 Task: Add an event with the title Second Sales Territory Planning Session, date ''2023/10/16'', time 8:30 AM to 10:30 AMand add a description: If applicable, participants will explore effective communication strategies for remote or virtual team environments. They will learn how to leverage technology tools, manage communication barriers, and maintain strong connections despite physical distance.Select event color  Flamingo . Add location for the event as: Guangzhou, China, logged in from the account softage.8@softage.netand send the event invitation to softage.10@softage.net and softage.6@softage.net. Set a reminder for the event Doesn''t repeat
Action: Mouse moved to (15, 93)
Screenshot: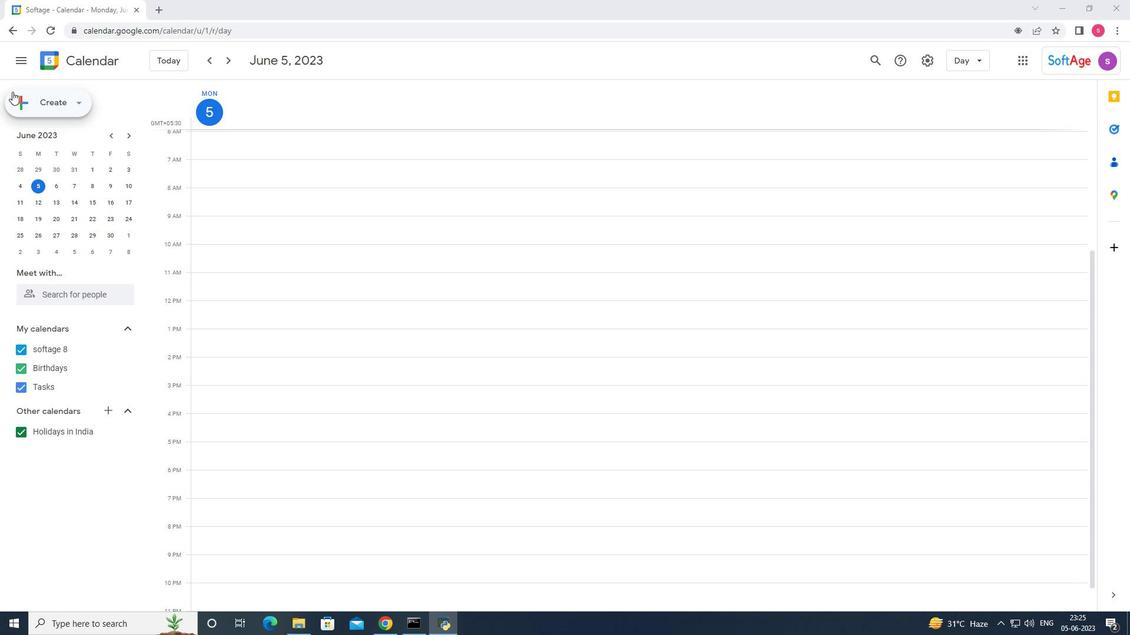 
Action: Mouse pressed left at (15, 93)
Screenshot: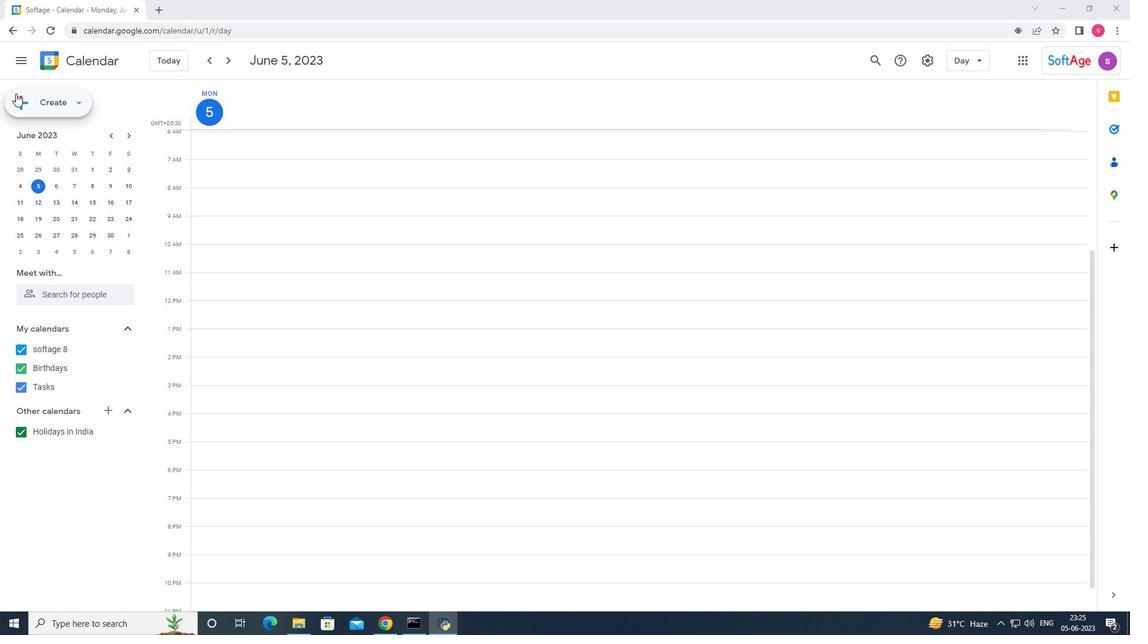 
Action: Mouse moved to (28, 132)
Screenshot: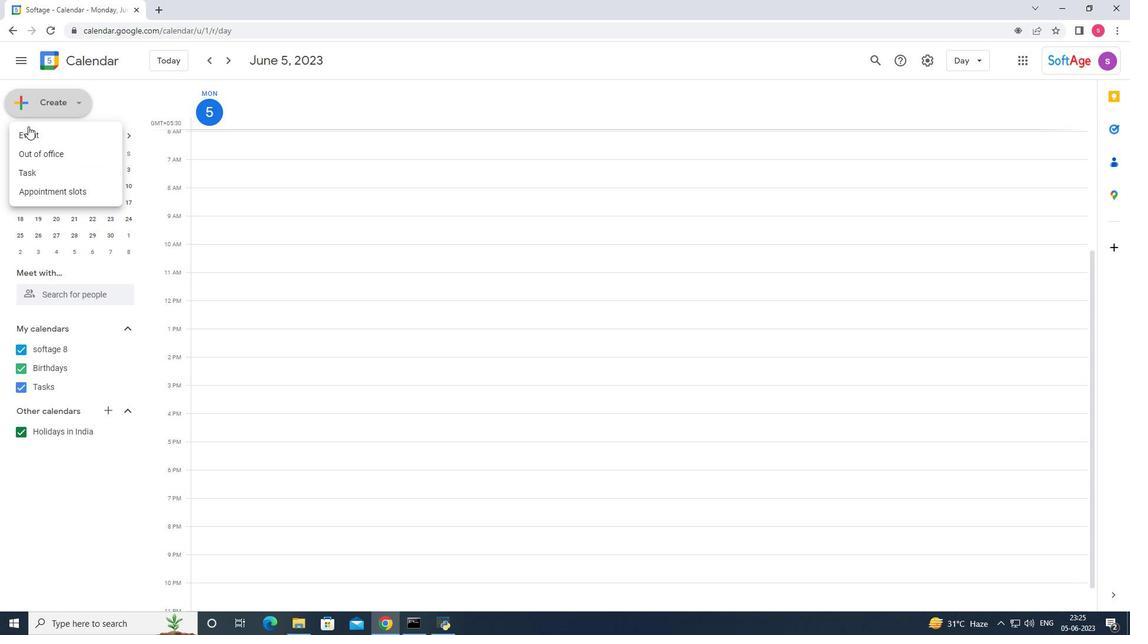 
Action: Mouse pressed left at (28, 132)
Screenshot: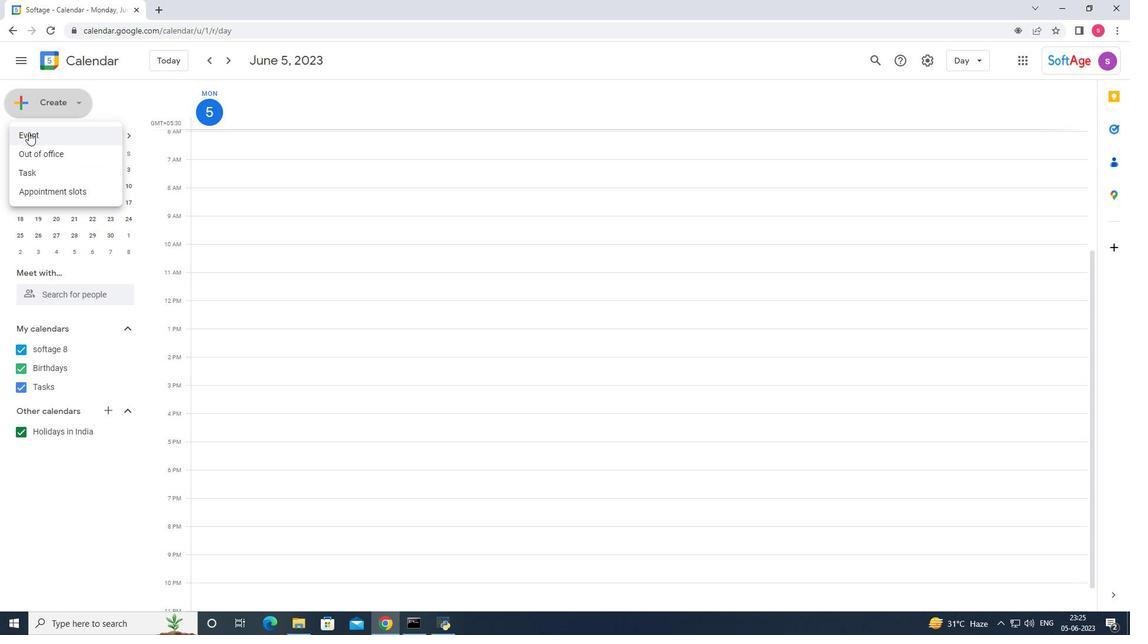 
Action: Mouse moved to (660, 562)
Screenshot: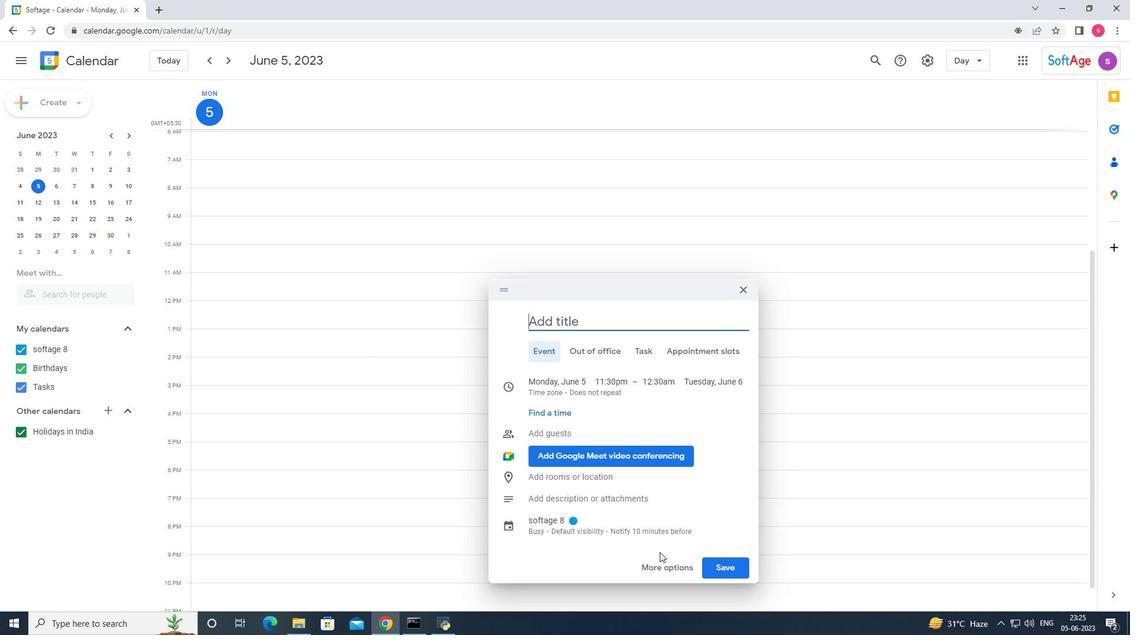 
Action: Mouse pressed left at (660, 562)
Screenshot: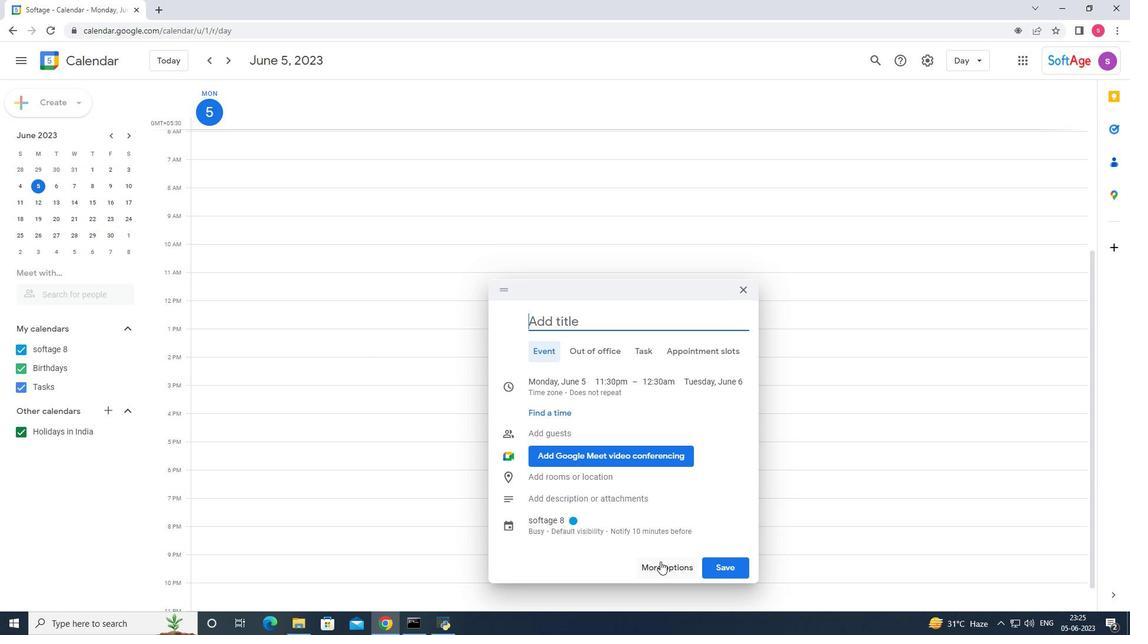 
Action: Mouse moved to (527, 397)
Screenshot: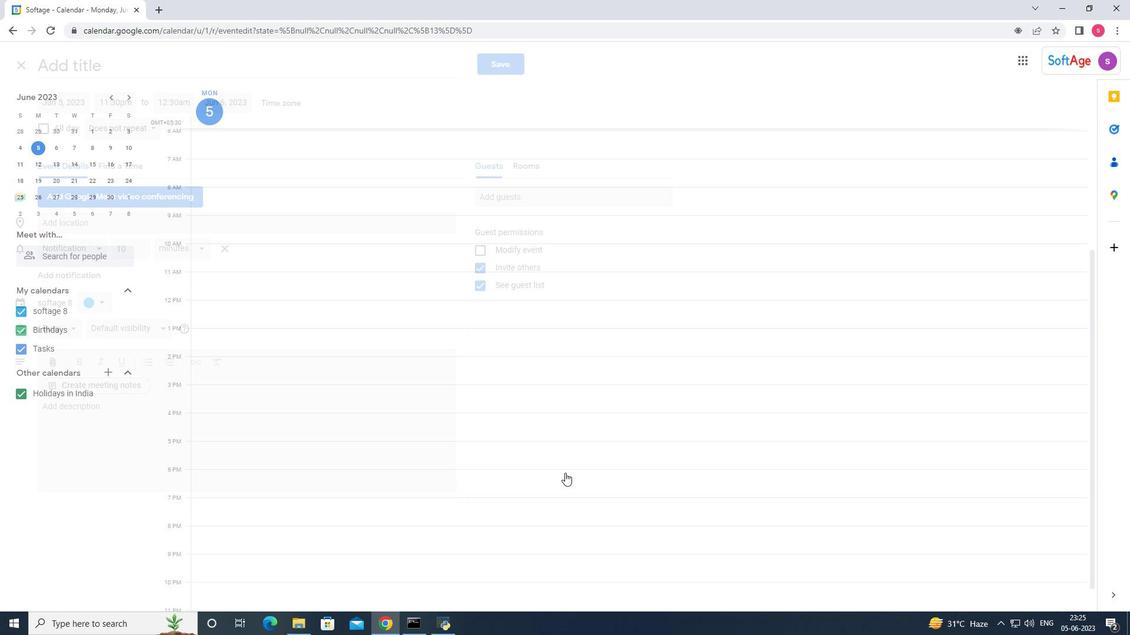 
Action: Key pressed <Key.shift>Second<Key.space><Key.shift>Sales<Key.space><Key.shift>Territory<Key.space><Key.shift>Planning<Key.space><Key.shift>Sessions<Key.space><Key.backspace><Key.backspace>
Screenshot: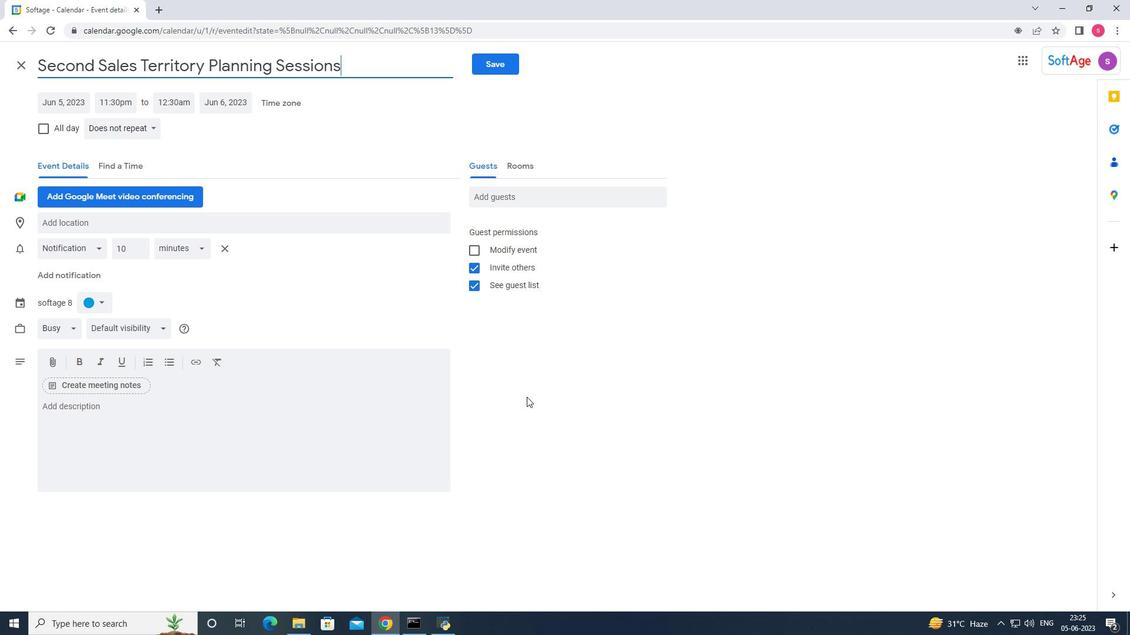 
Action: Mouse moved to (62, 105)
Screenshot: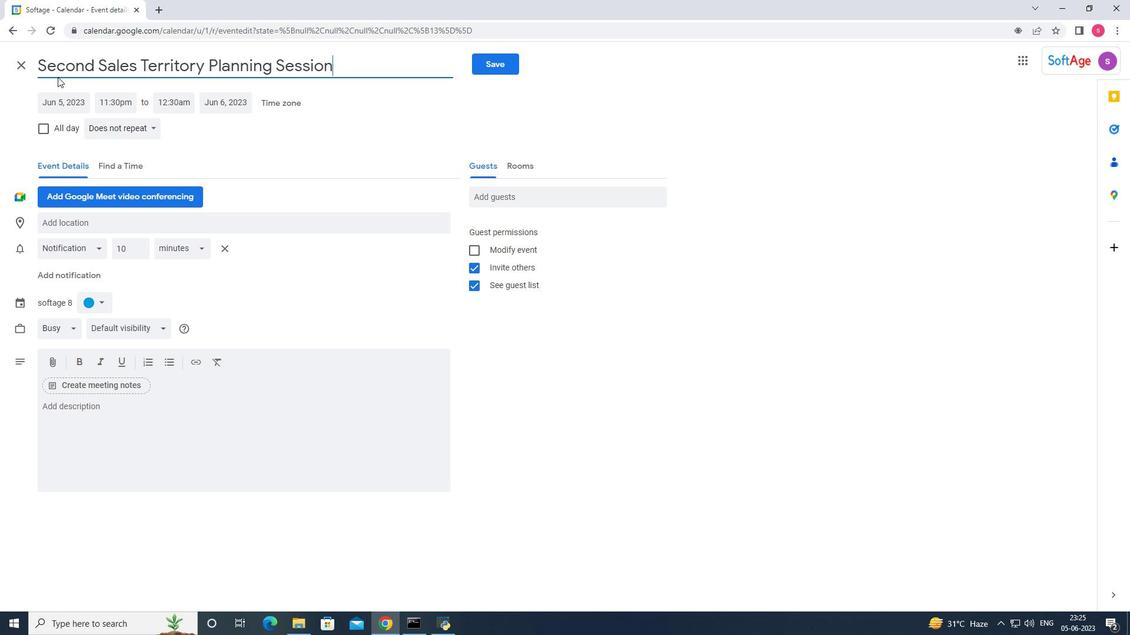 
Action: Mouse pressed left at (62, 105)
Screenshot: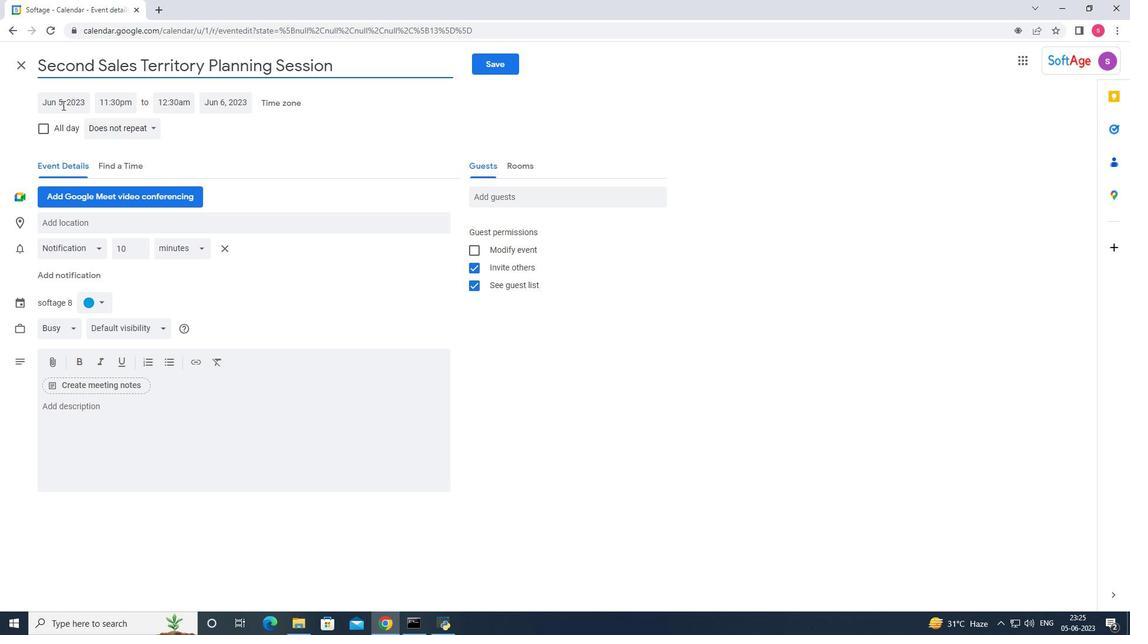 
Action: Mouse moved to (186, 131)
Screenshot: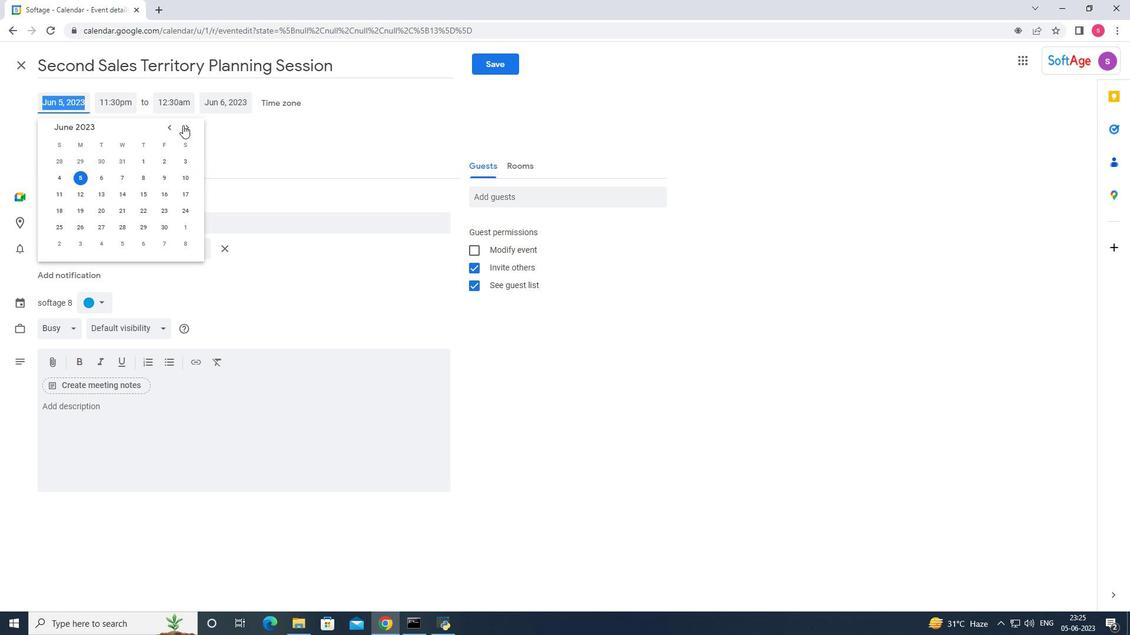 
Action: Mouse pressed left at (186, 131)
Screenshot: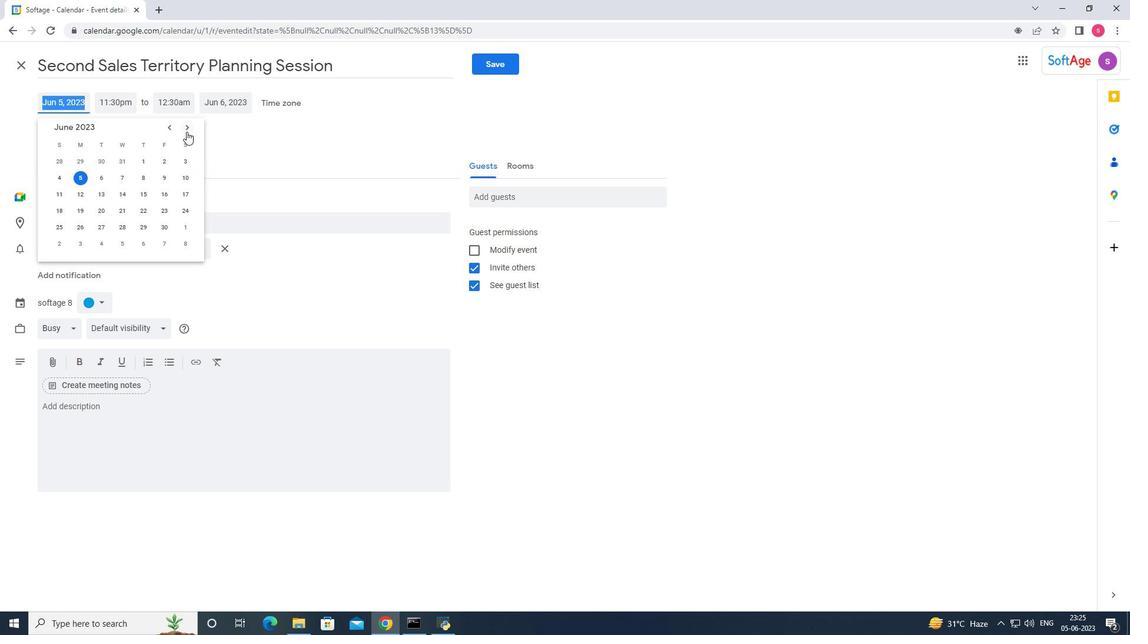 
Action: Mouse pressed left at (186, 131)
Screenshot: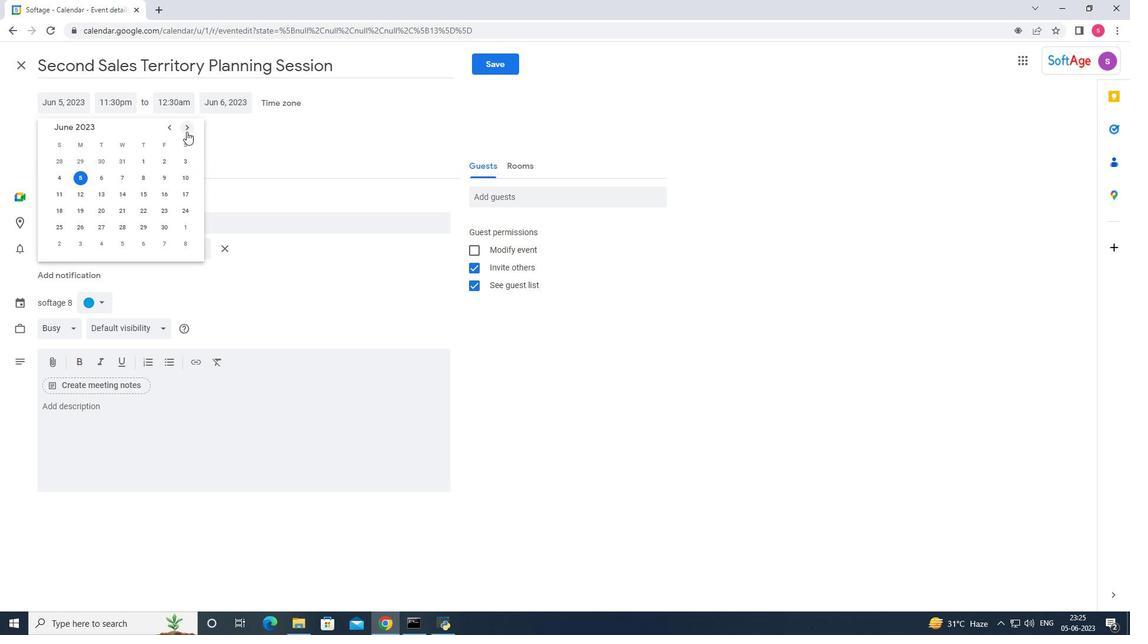 
Action: Mouse pressed left at (186, 131)
Screenshot: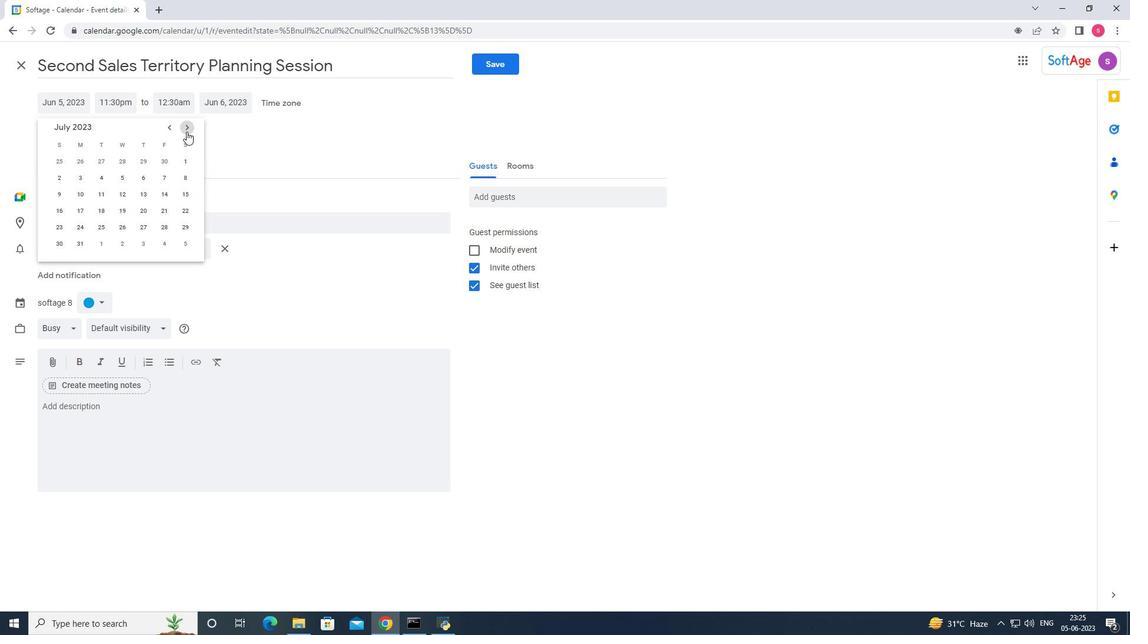 
Action: Mouse pressed left at (186, 131)
Screenshot: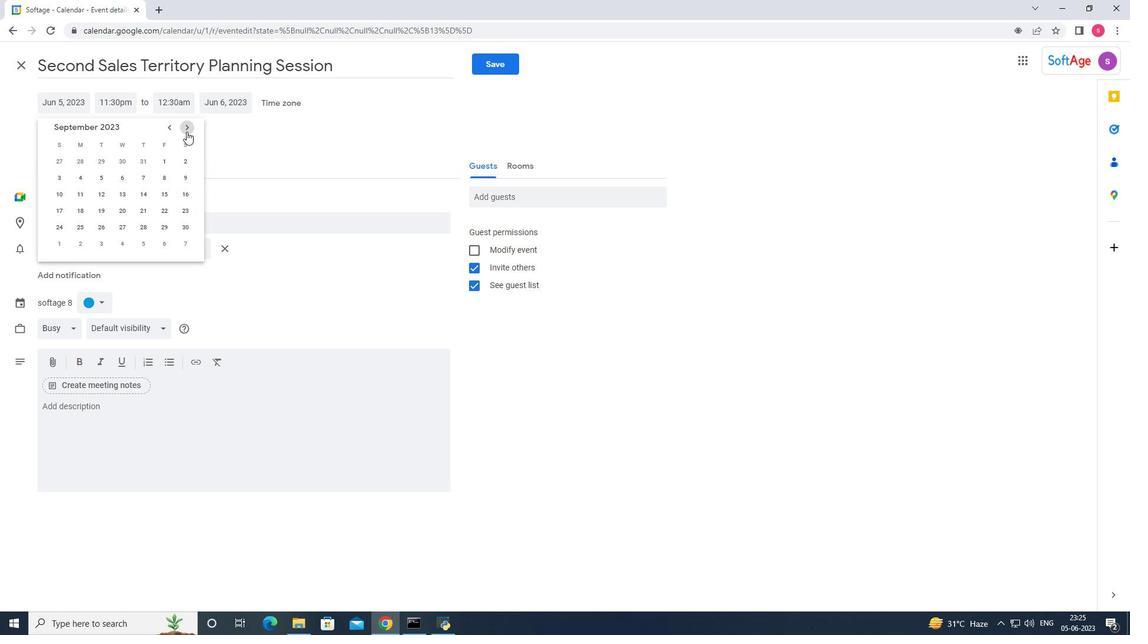 
Action: Mouse moved to (81, 199)
Screenshot: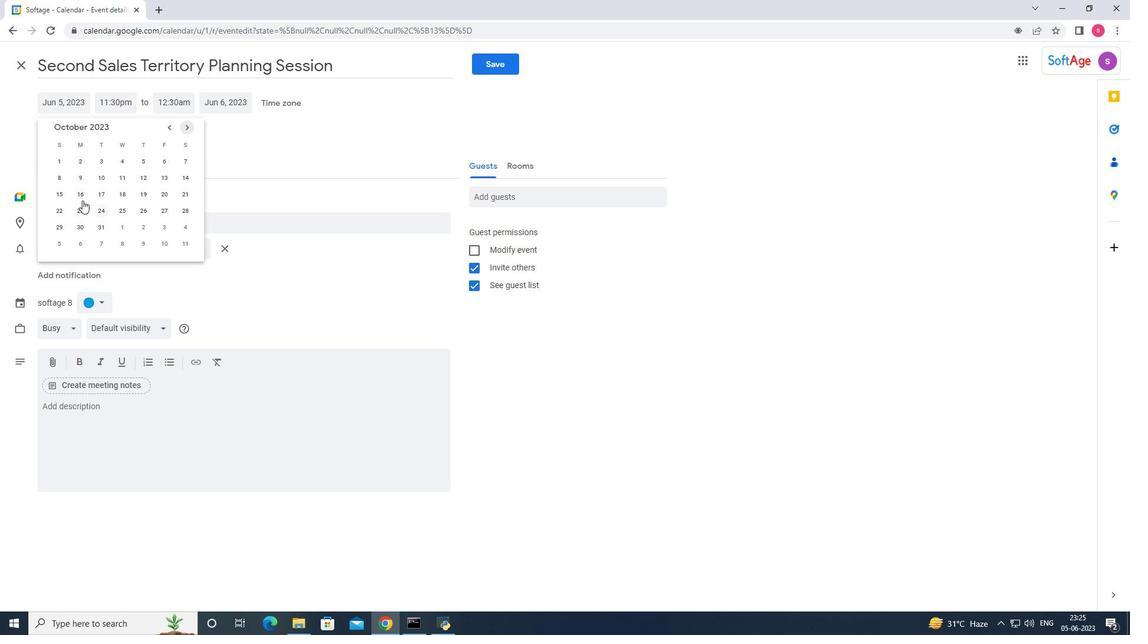 
Action: Mouse pressed left at (81, 199)
Screenshot: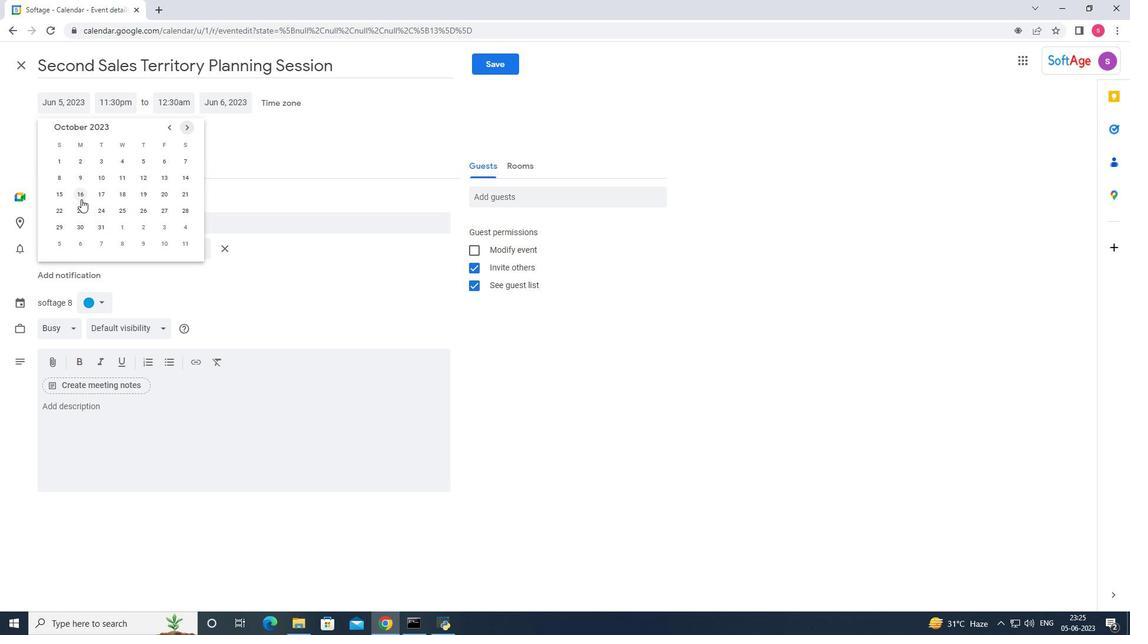 
Action: Mouse moved to (126, 106)
Screenshot: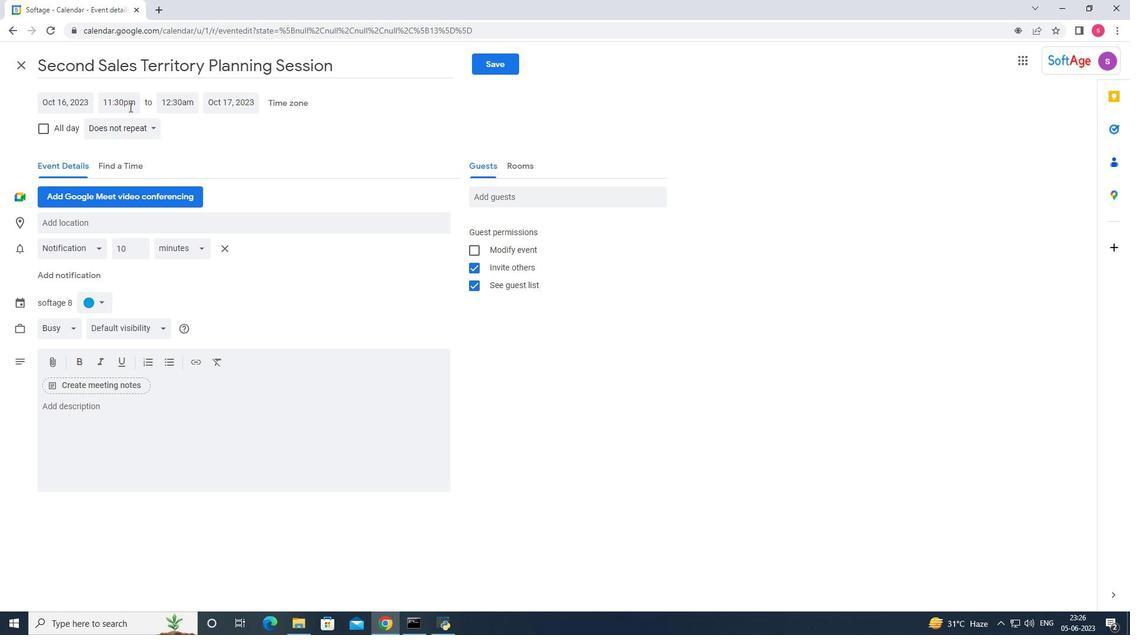 
Action: Mouse pressed left at (126, 106)
Screenshot: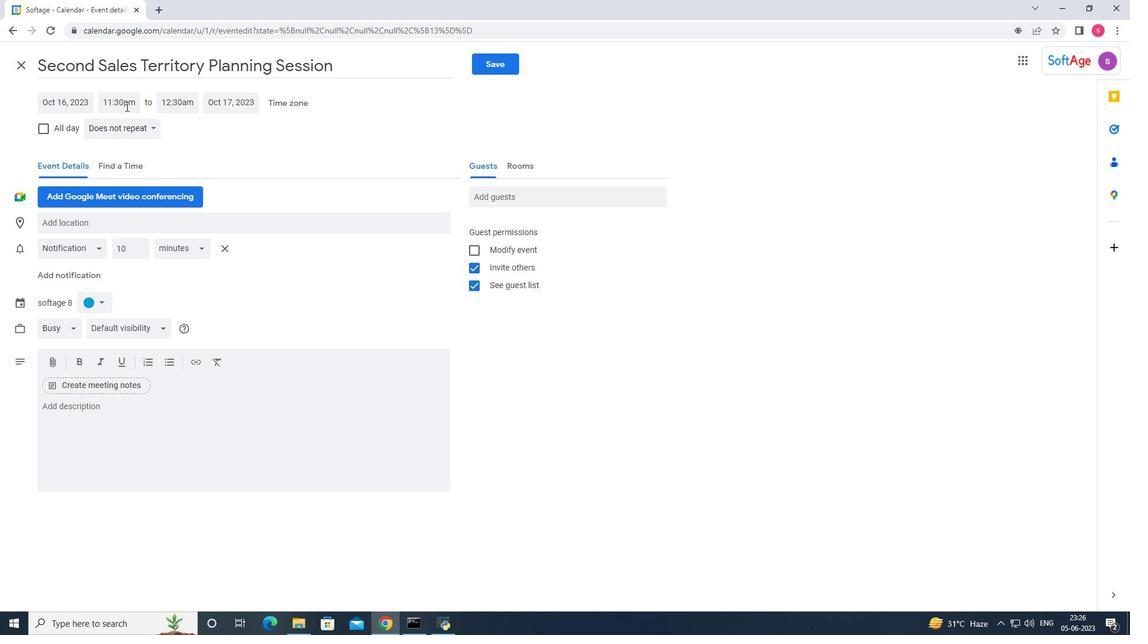 
Action: Mouse moved to (126, 174)
Screenshot: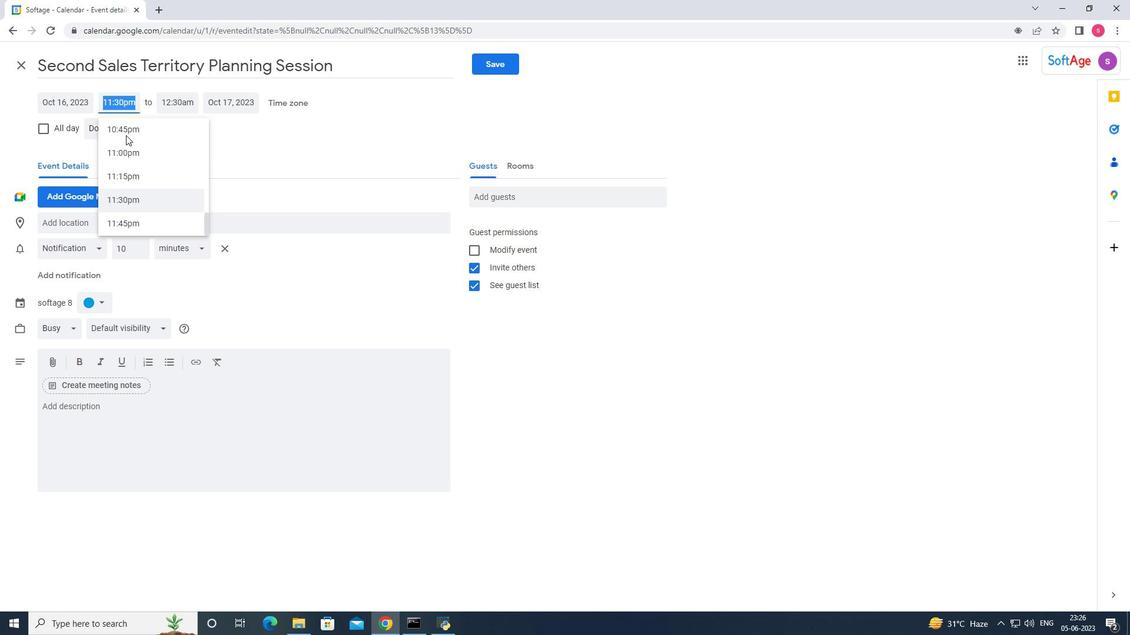 
Action: Mouse scrolled (126, 174) with delta (0, 0)
Screenshot: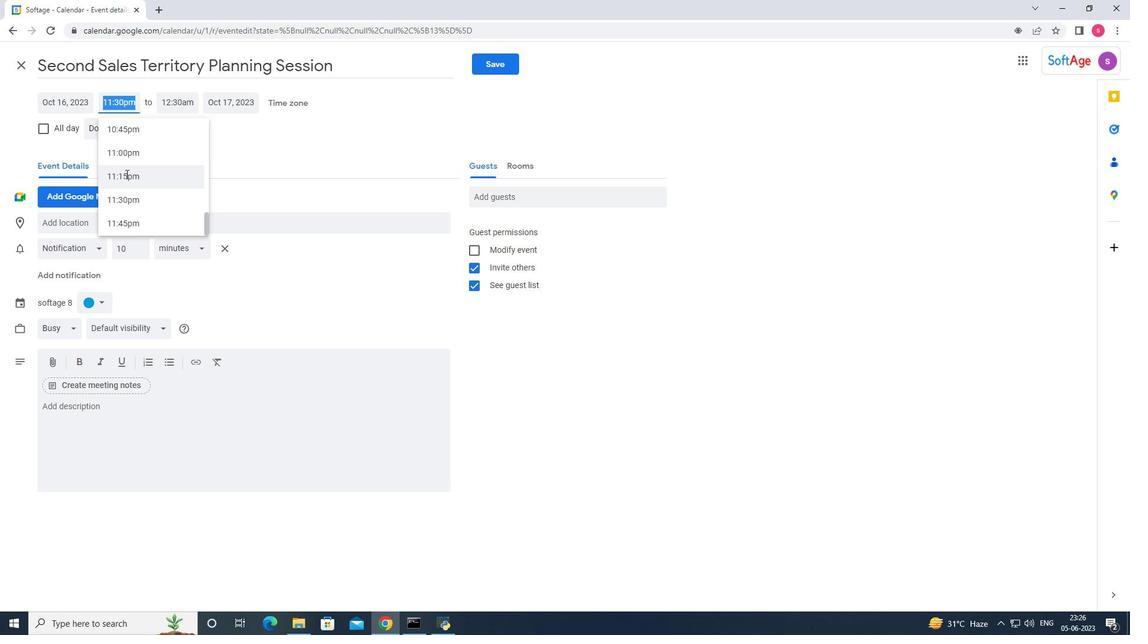 
Action: Mouse scrolled (126, 174) with delta (0, 0)
Screenshot: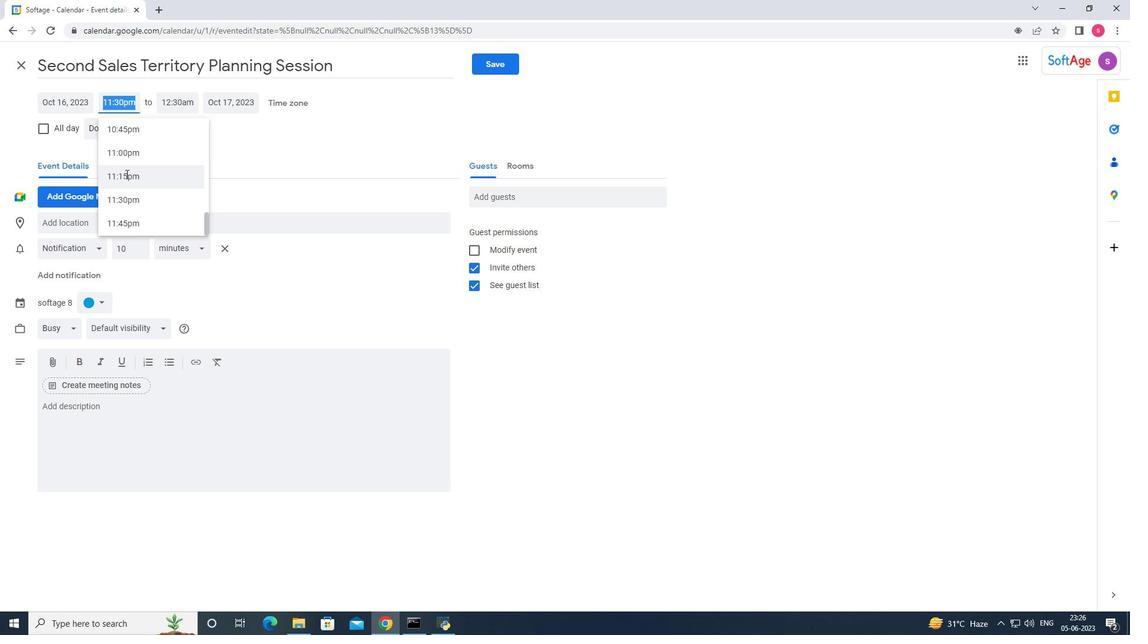 
Action: Mouse scrolled (126, 174) with delta (0, 0)
Screenshot: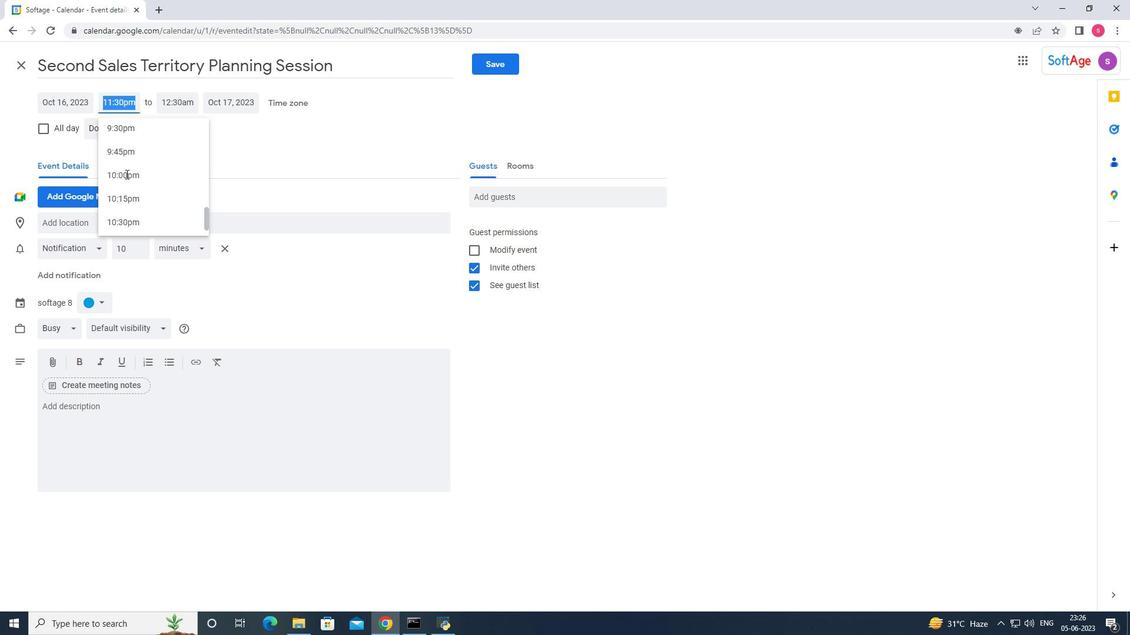 
Action: Mouse scrolled (126, 174) with delta (0, 0)
Screenshot: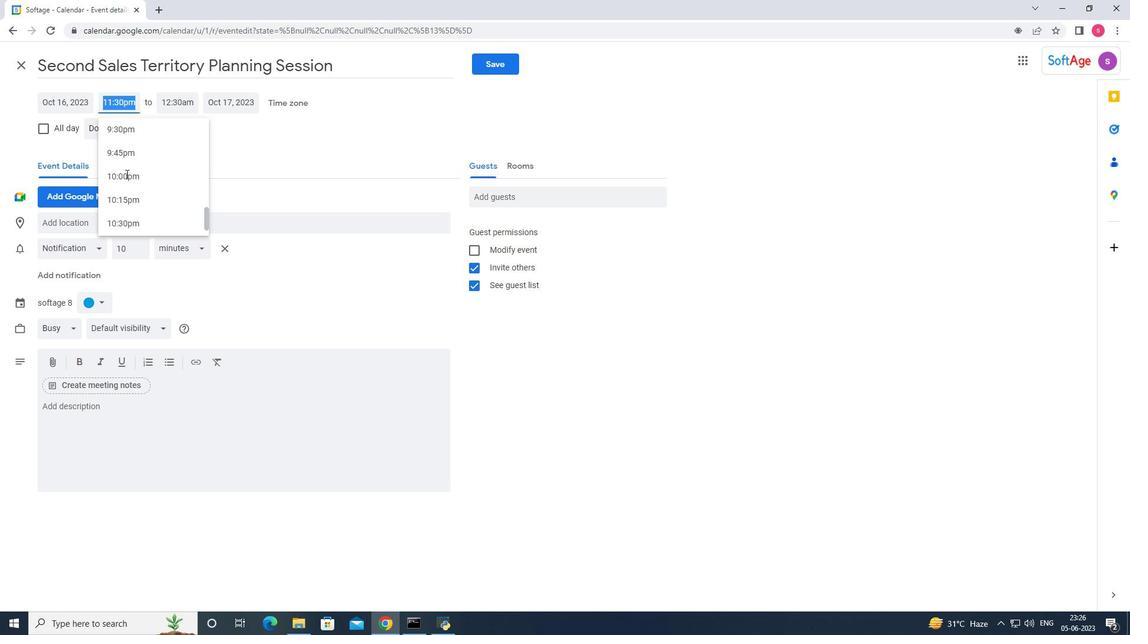 
Action: Mouse moved to (126, 174)
Screenshot: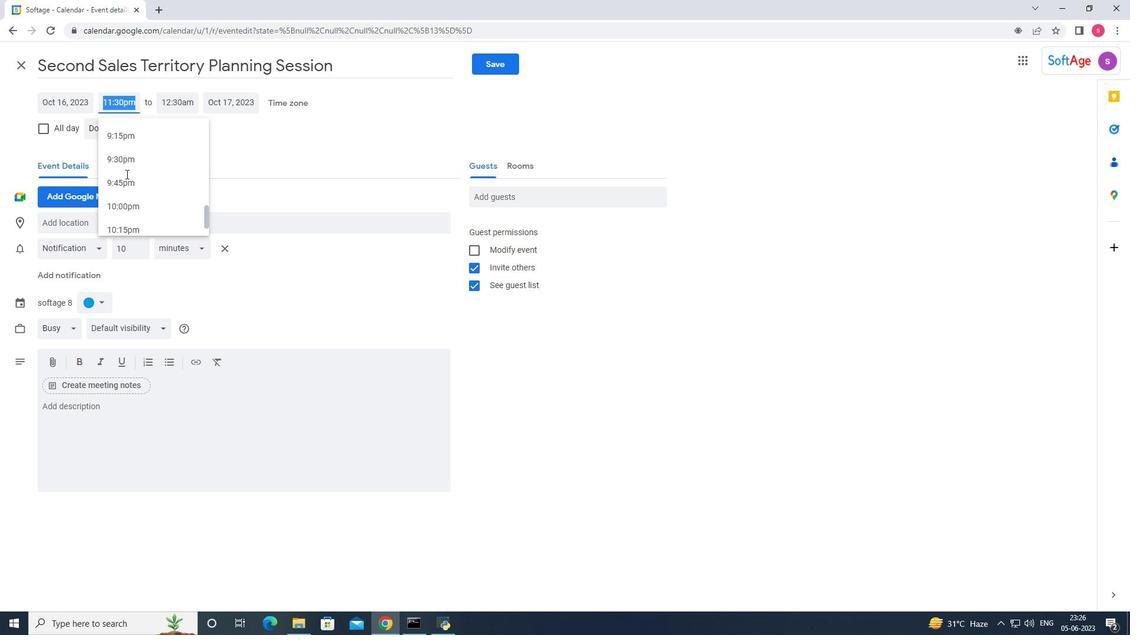 
Action: Mouse scrolled (126, 174) with delta (0, 0)
Screenshot: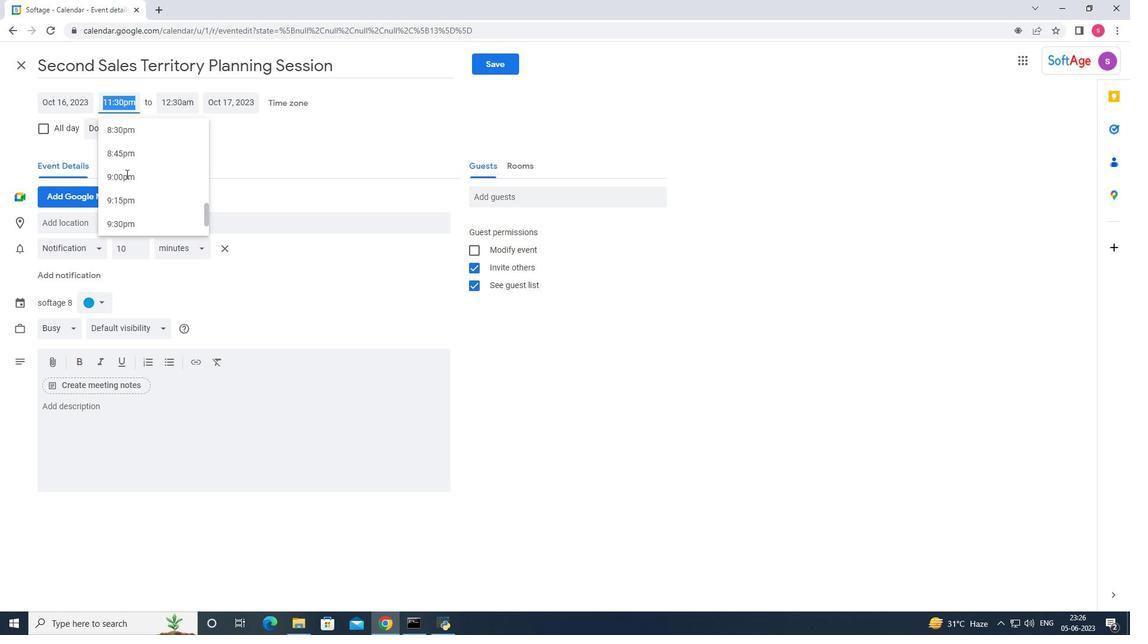
Action: Mouse scrolled (126, 174) with delta (0, 0)
Screenshot: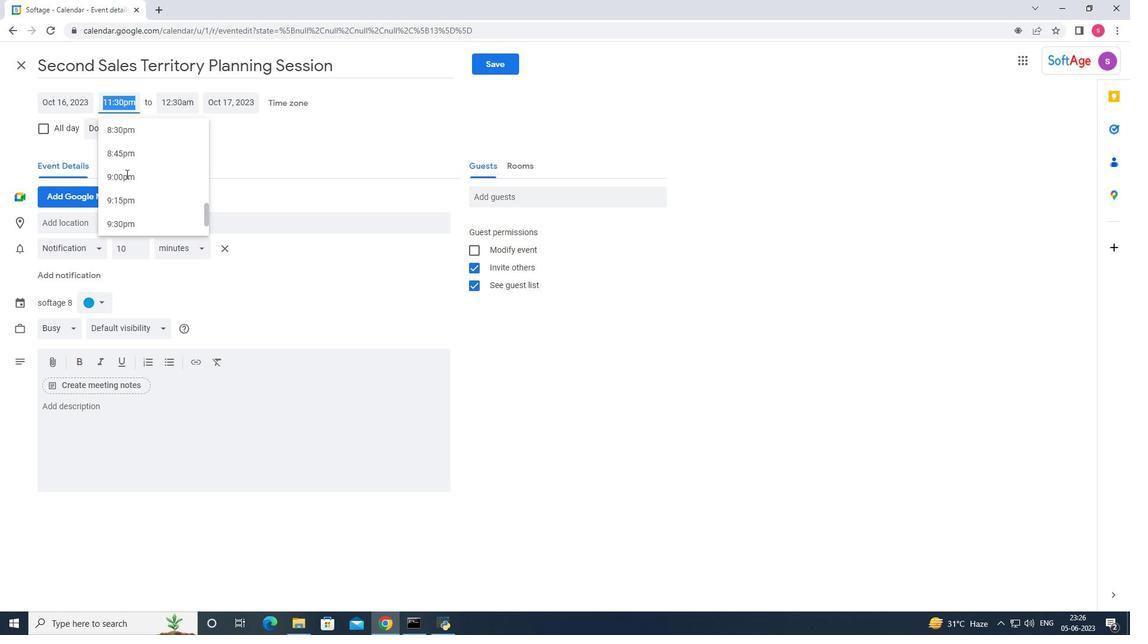 
Action: Mouse scrolled (126, 174) with delta (0, 0)
Screenshot: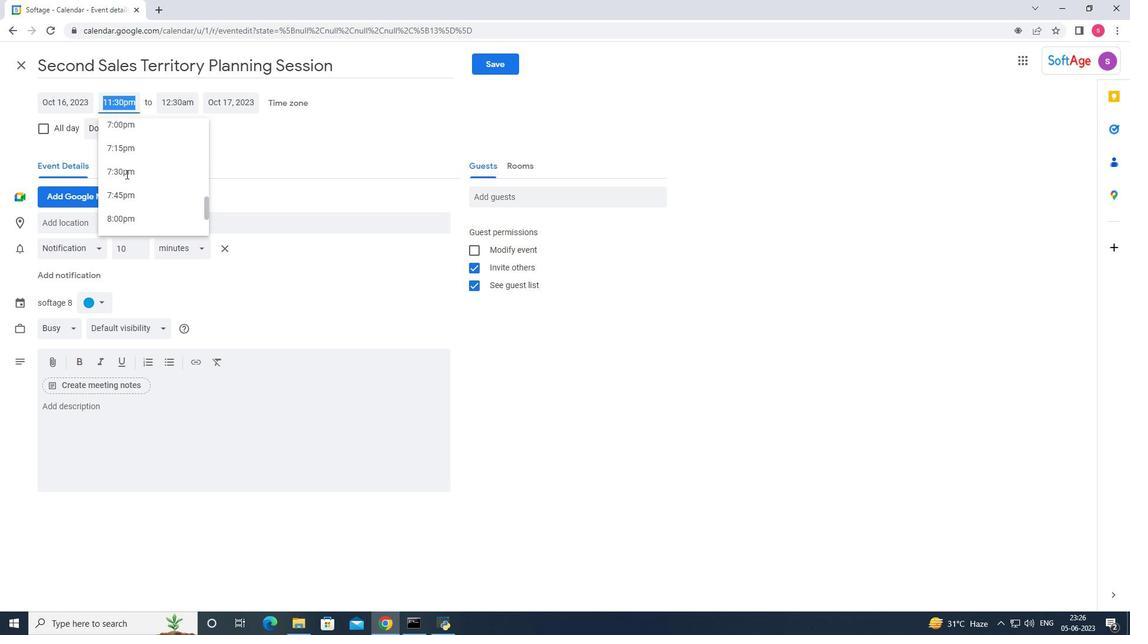 
Action: Mouse scrolled (126, 174) with delta (0, 0)
Screenshot: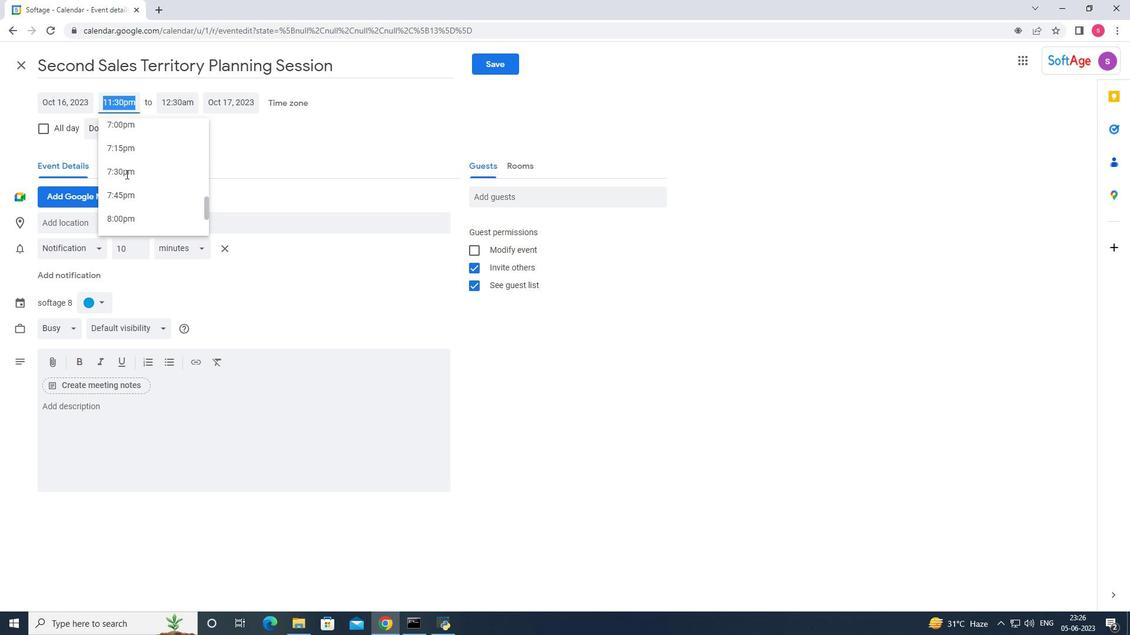 
Action: Mouse scrolled (126, 174) with delta (0, 0)
Screenshot: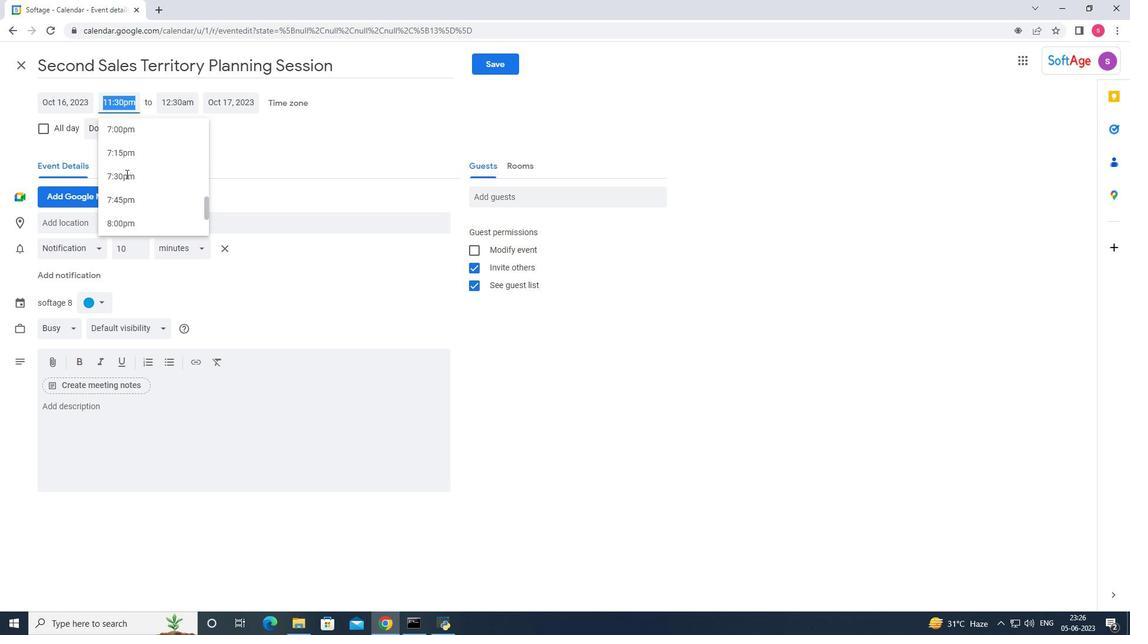 
Action: Mouse scrolled (126, 174) with delta (0, 0)
Screenshot: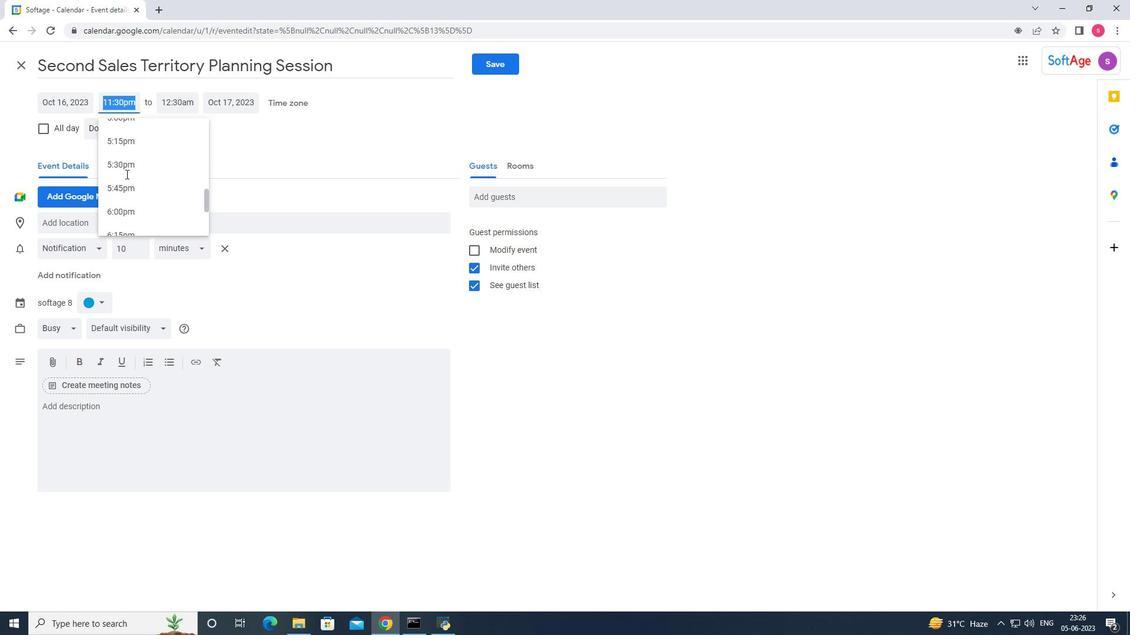 
Action: Mouse scrolled (126, 174) with delta (0, 0)
Screenshot: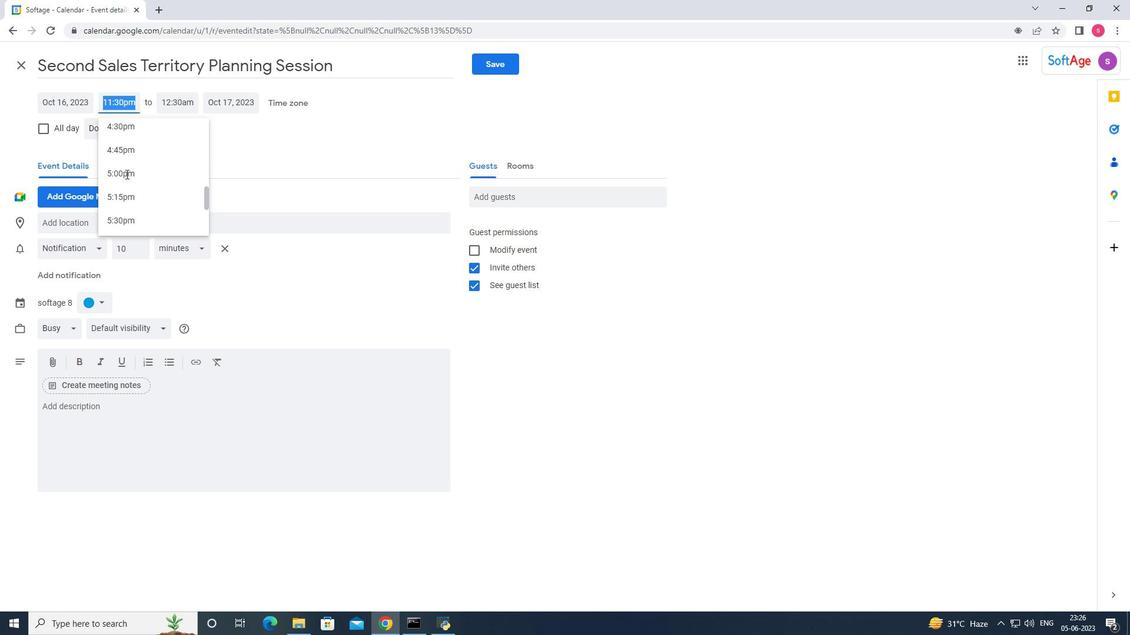 
Action: Mouse scrolled (126, 174) with delta (0, 0)
Screenshot: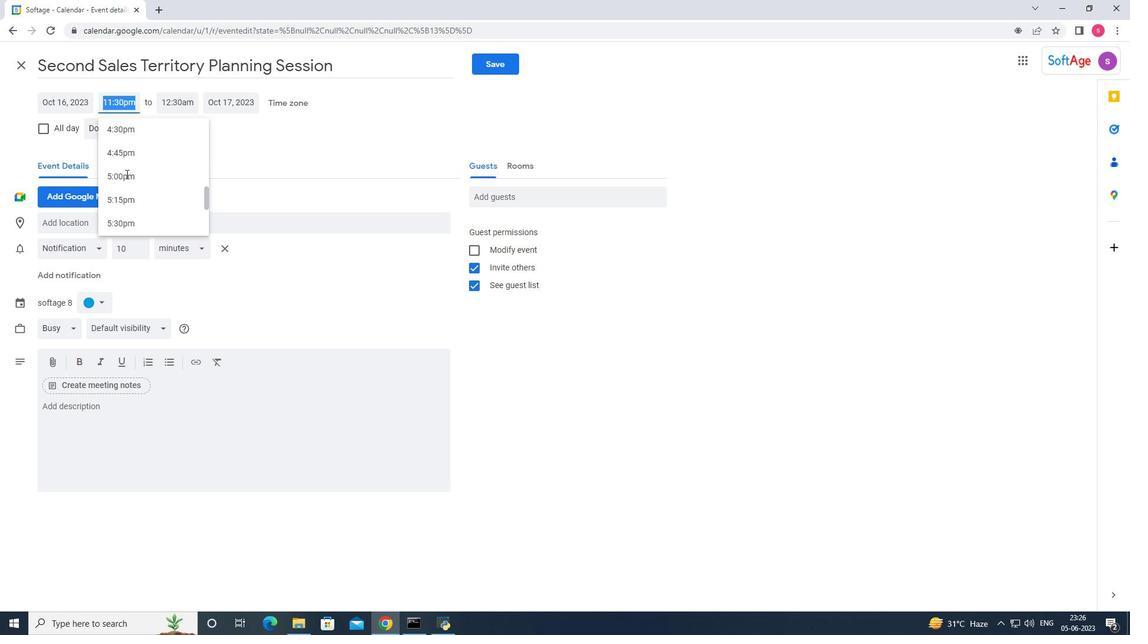 
Action: Mouse scrolled (126, 174) with delta (0, 0)
Screenshot: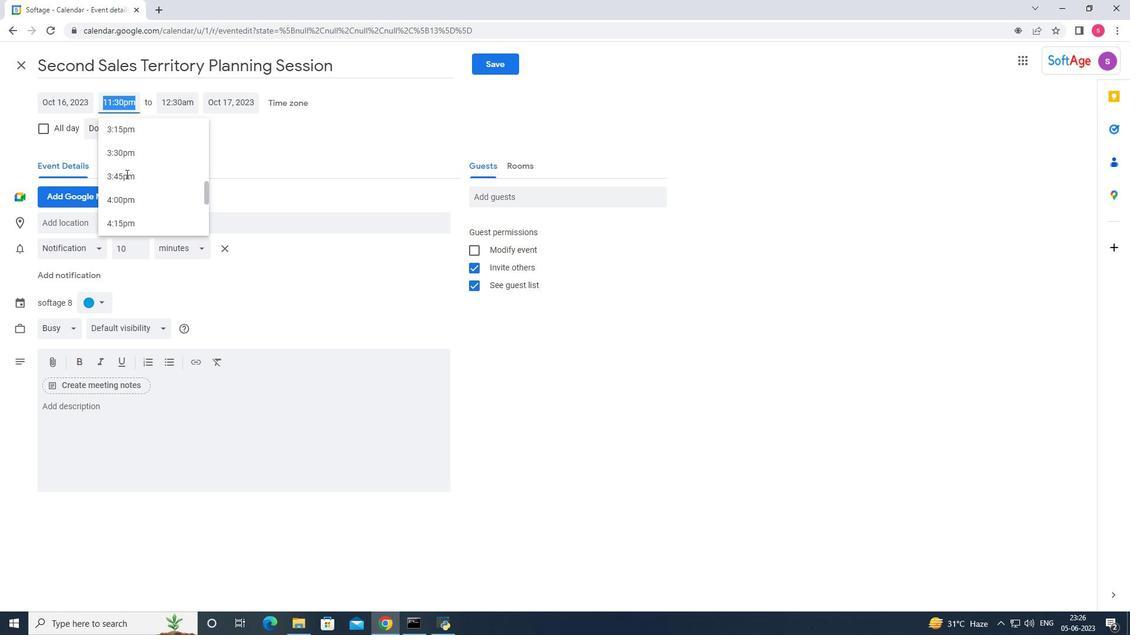 
Action: Mouse scrolled (126, 174) with delta (0, 0)
Screenshot: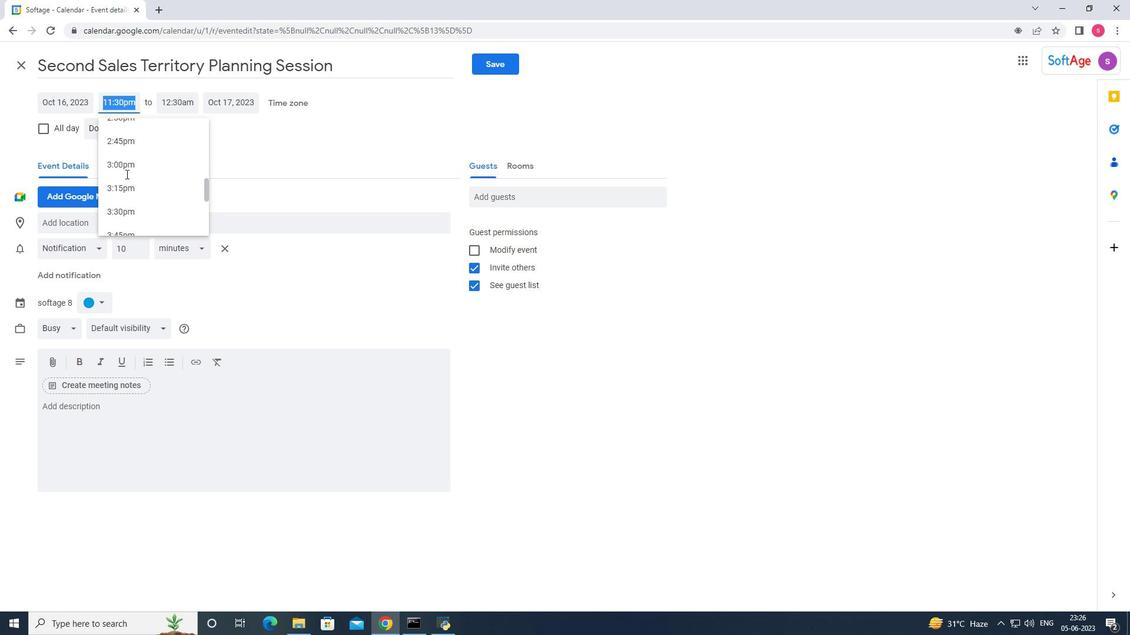 
Action: Mouse scrolled (126, 174) with delta (0, 0)
Screenshot: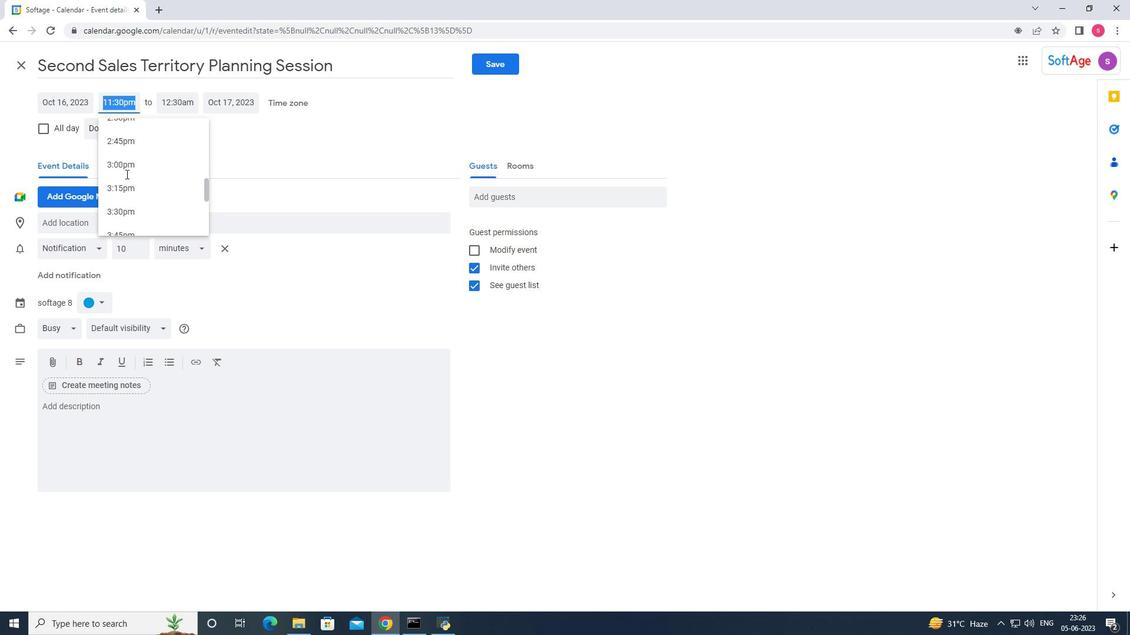 
Action: Mouse scrolled (126, 174) with delta (0, 0)
Screenshot: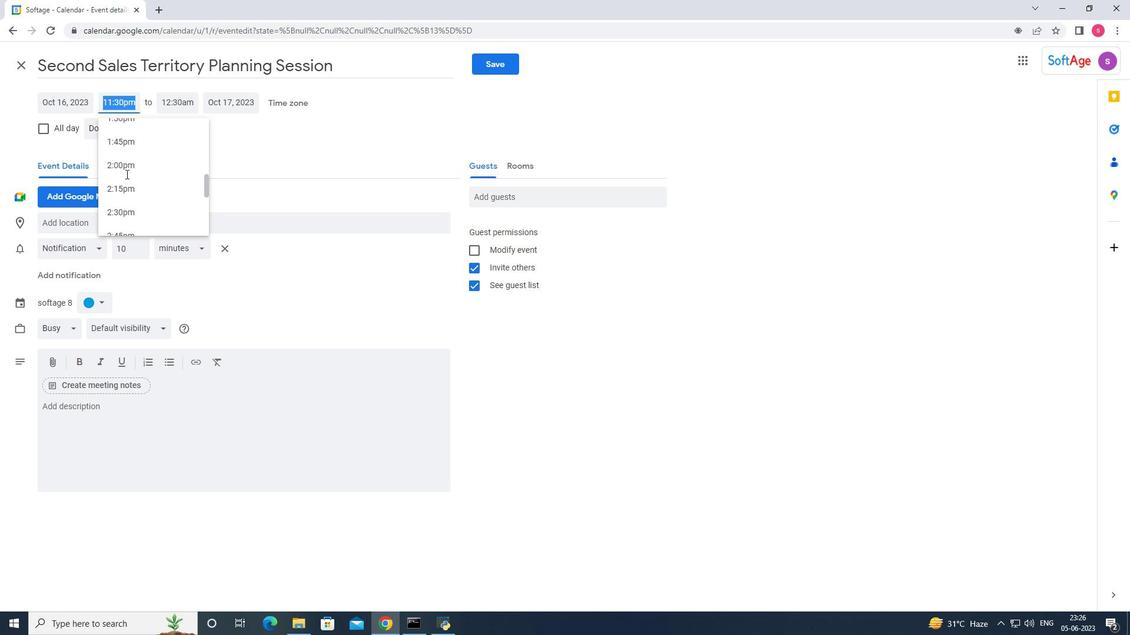 
Action: Mouse scrolled (126, 174) with delta (0, 0)
Screenshot: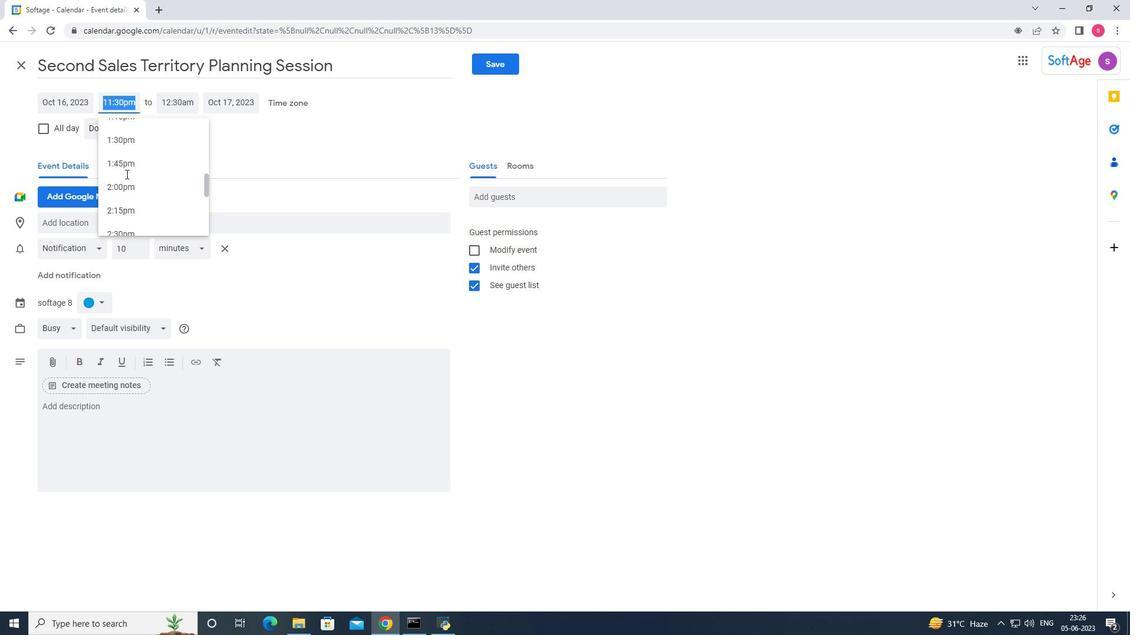 
Action: Mouse scrolled (126, 174) with delta (0, 0)
Screenshot: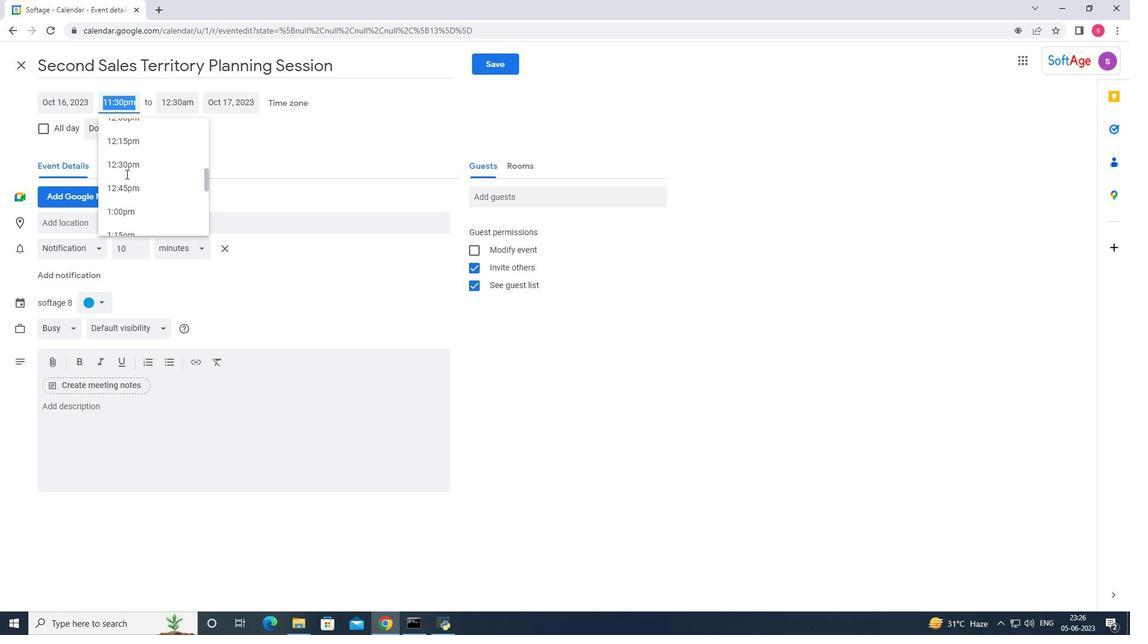 
Action: Mouse scrolled (126, 174) with delta (0, 0)
Screenshot: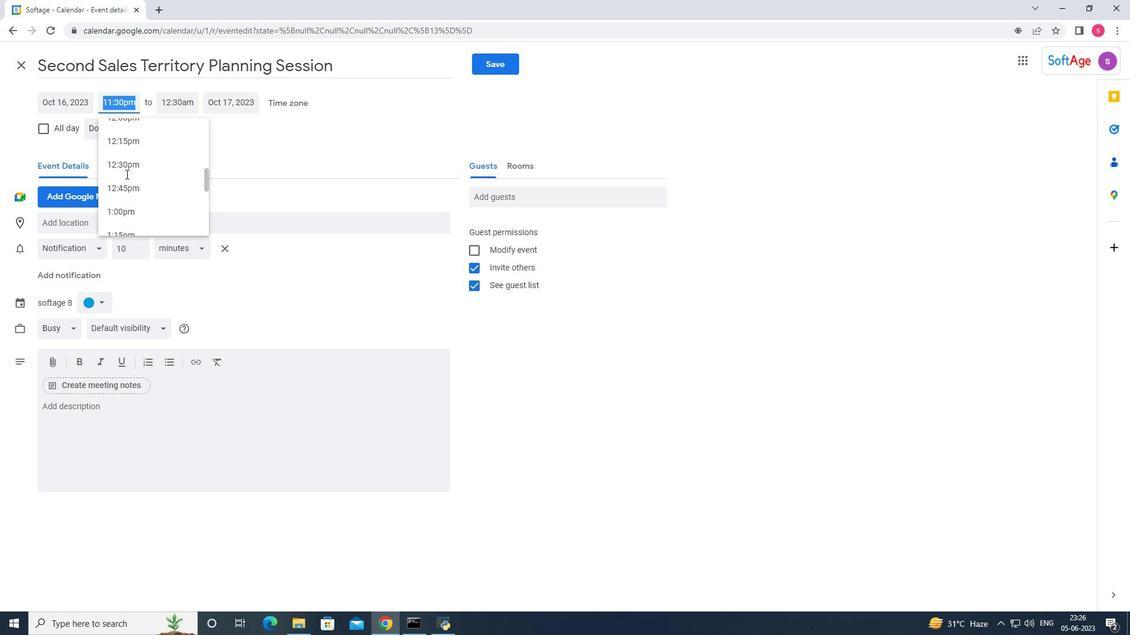 
Action: Mouse scrolled (126, 174) with delta (0, 0)
Screenshot: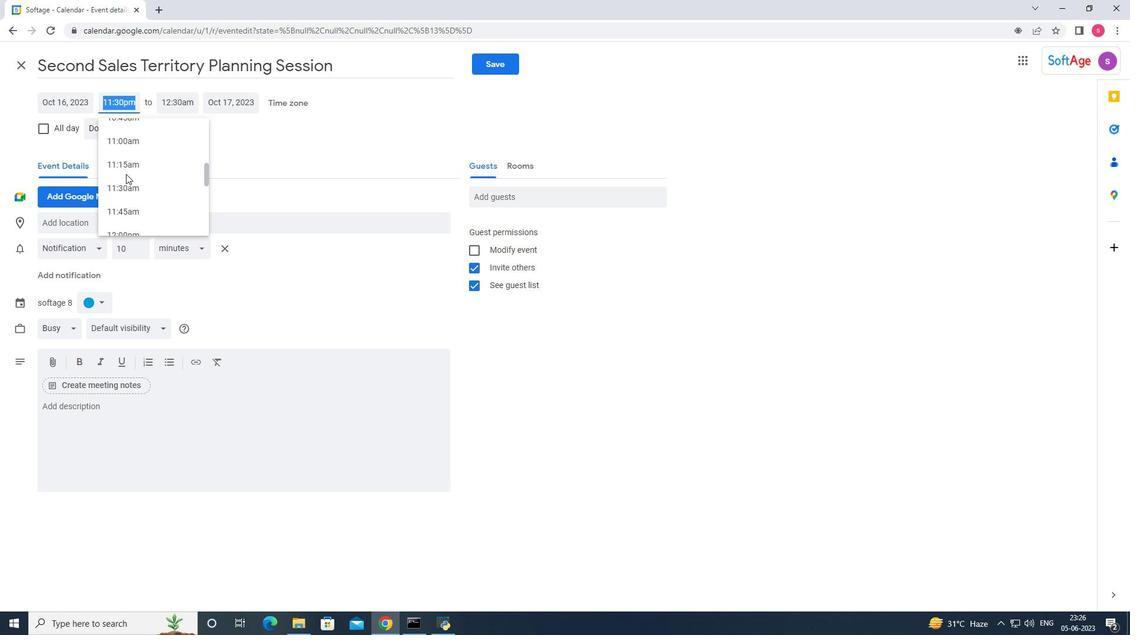
Action: Mouse scrolled (126, 174) with delta (0, 0)
Screenshot: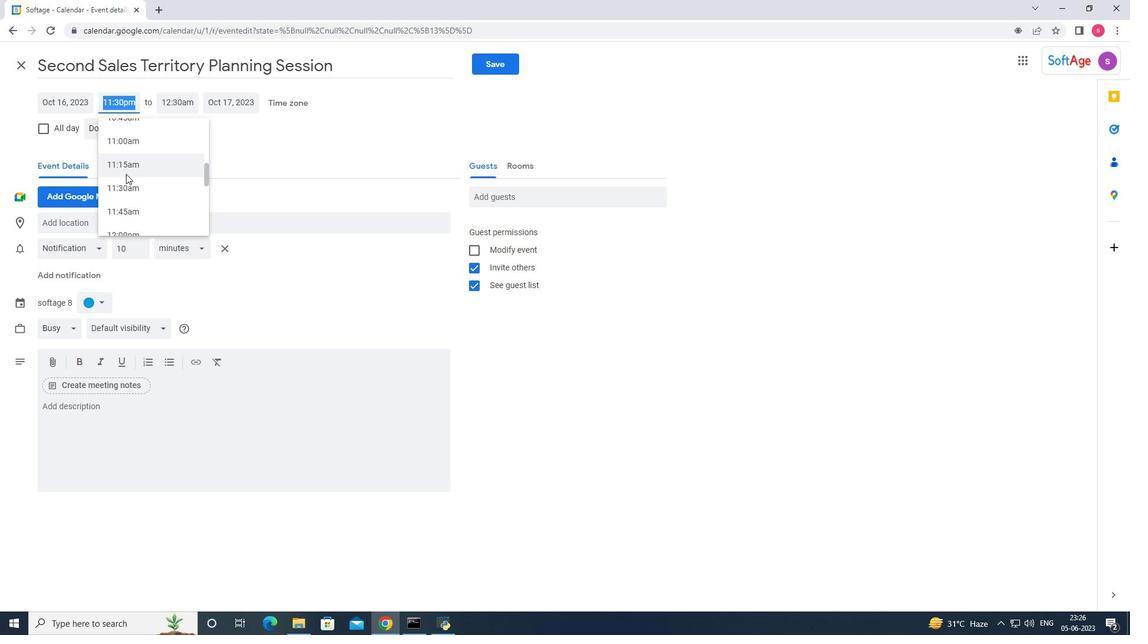 
Action: Mouse scrolled (126, 174) with delta (0, 0)
Screenshot: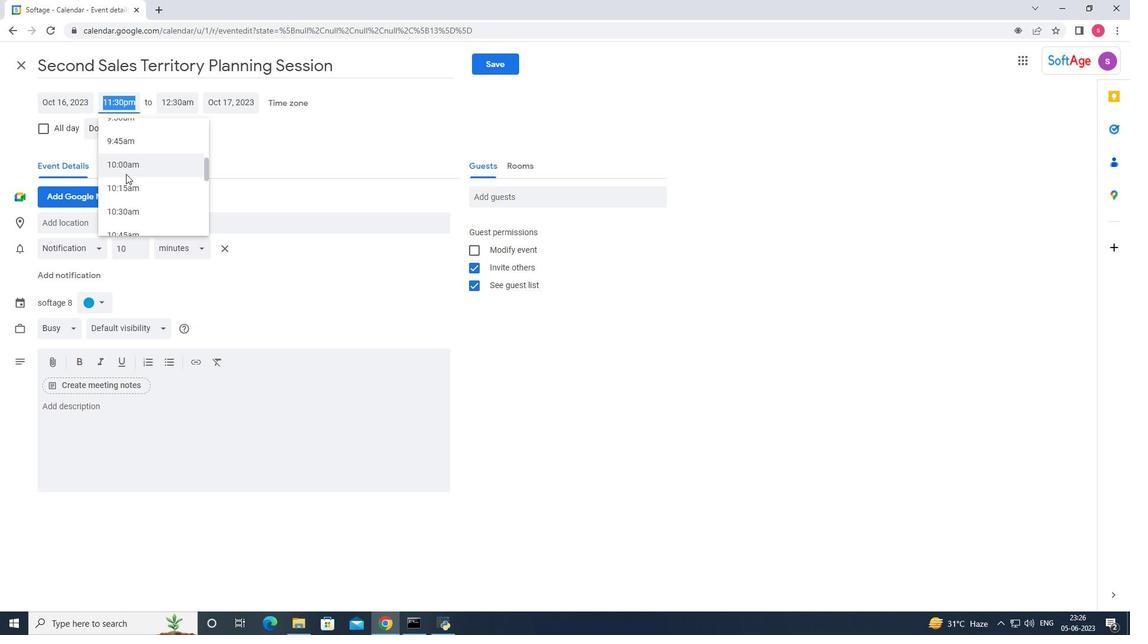 
Action: Mouse scrolled (126, 174) with delta (0, 0)
Screenshot: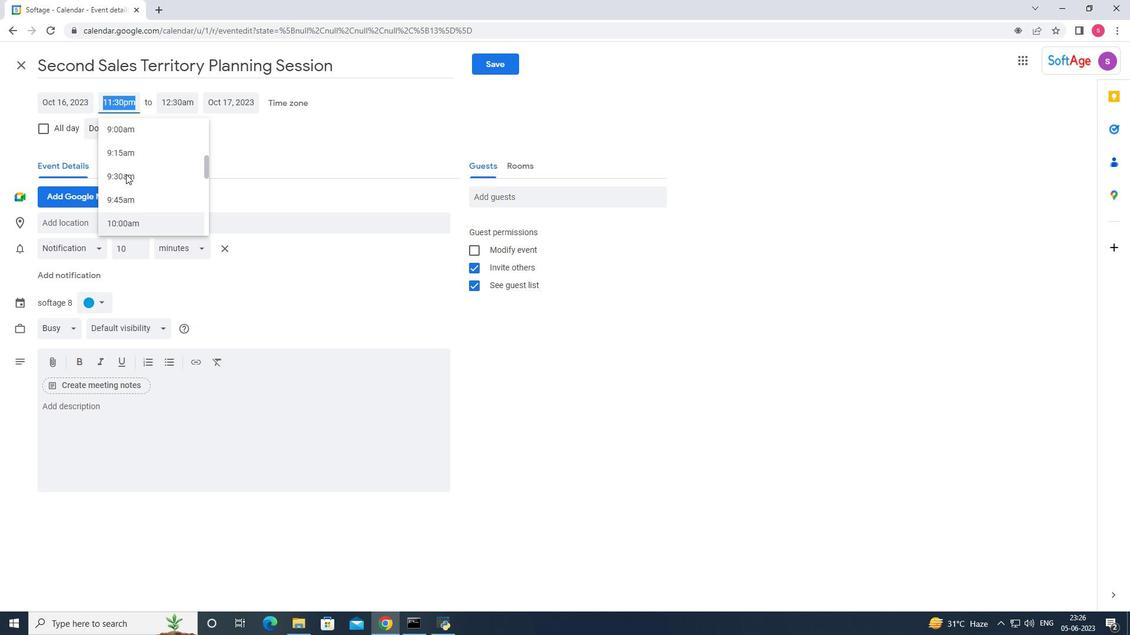 
Action: Mouse scrolled (126, 174) with delta (0, 0)
Screenshot: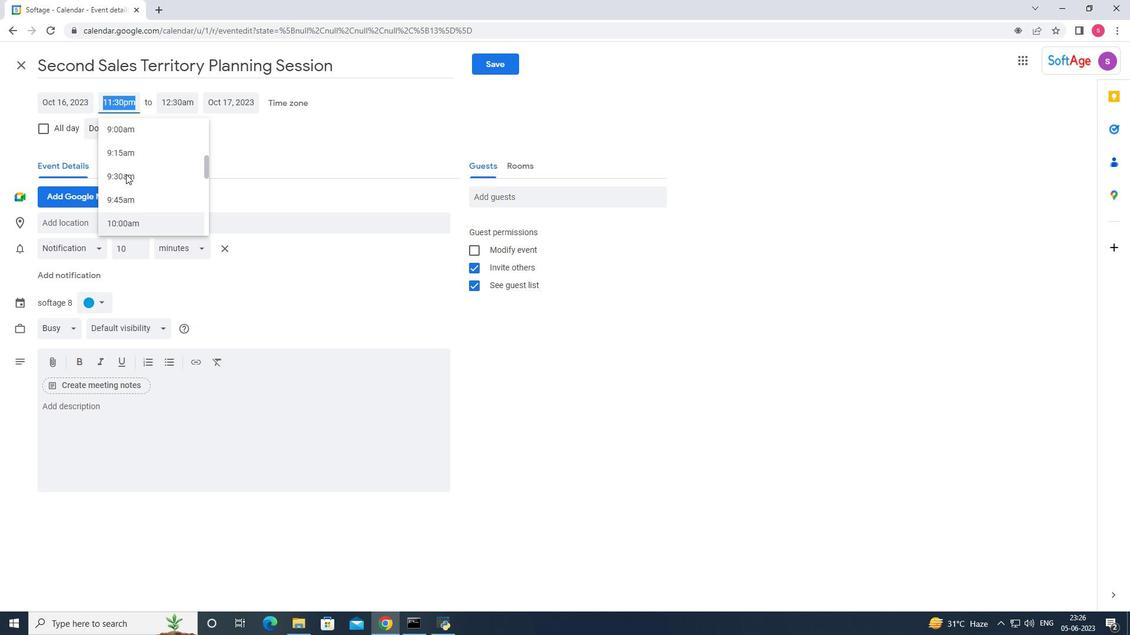 
Action: Mouse moved to (123, 200)
Screenshot: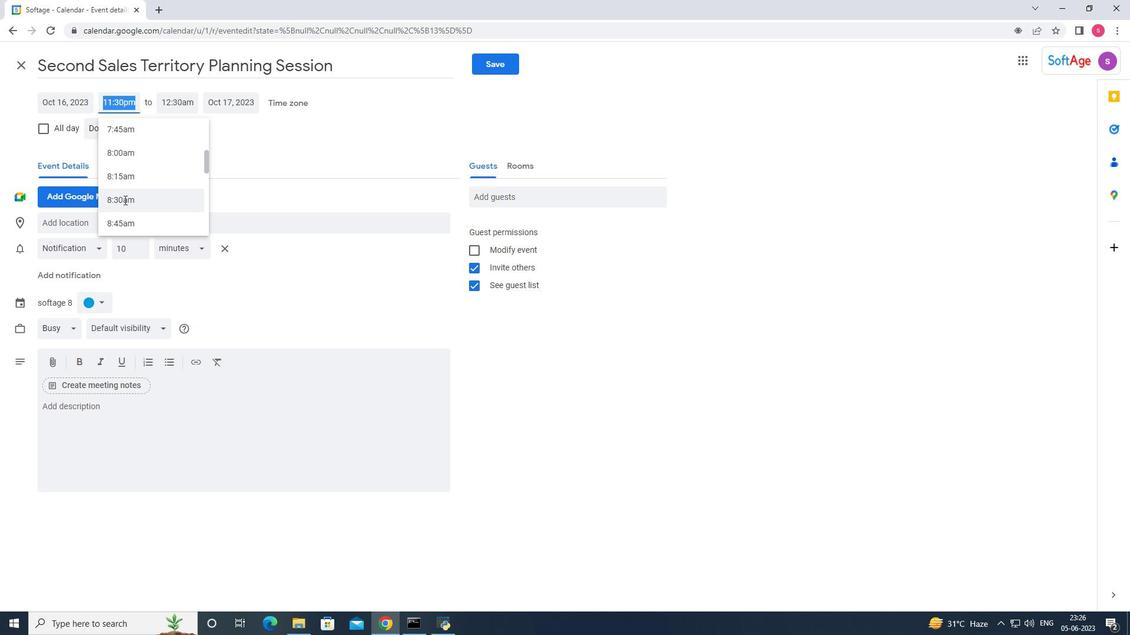 
Action: Mouse pressed left at (123, 200)
Screenshot: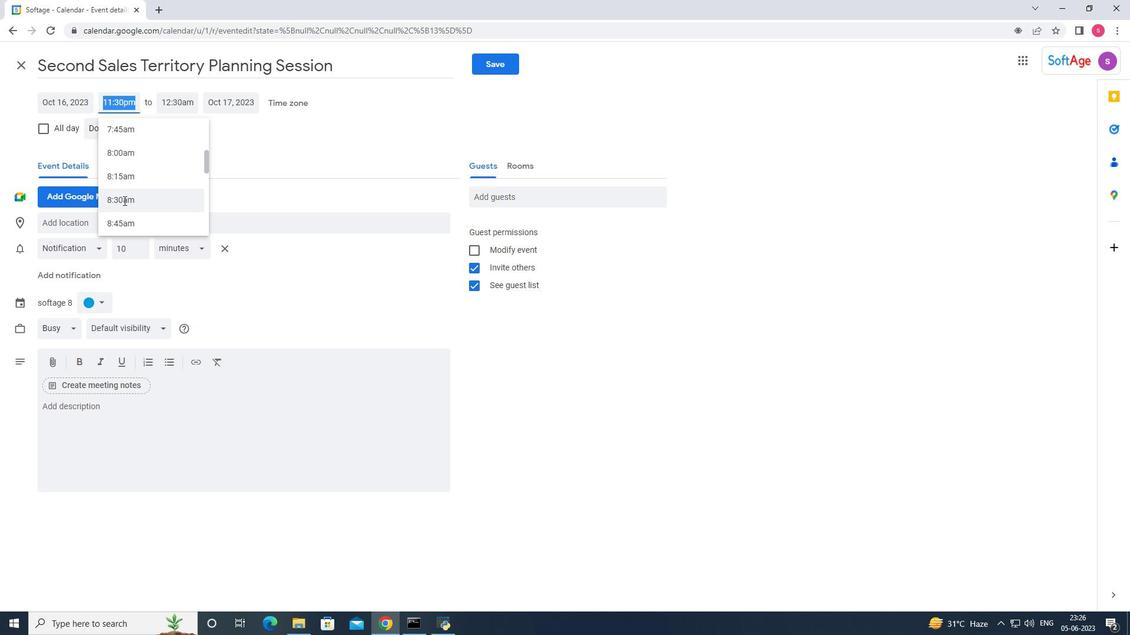 
Action: Mouse moved to (168, 100)
Screenshot: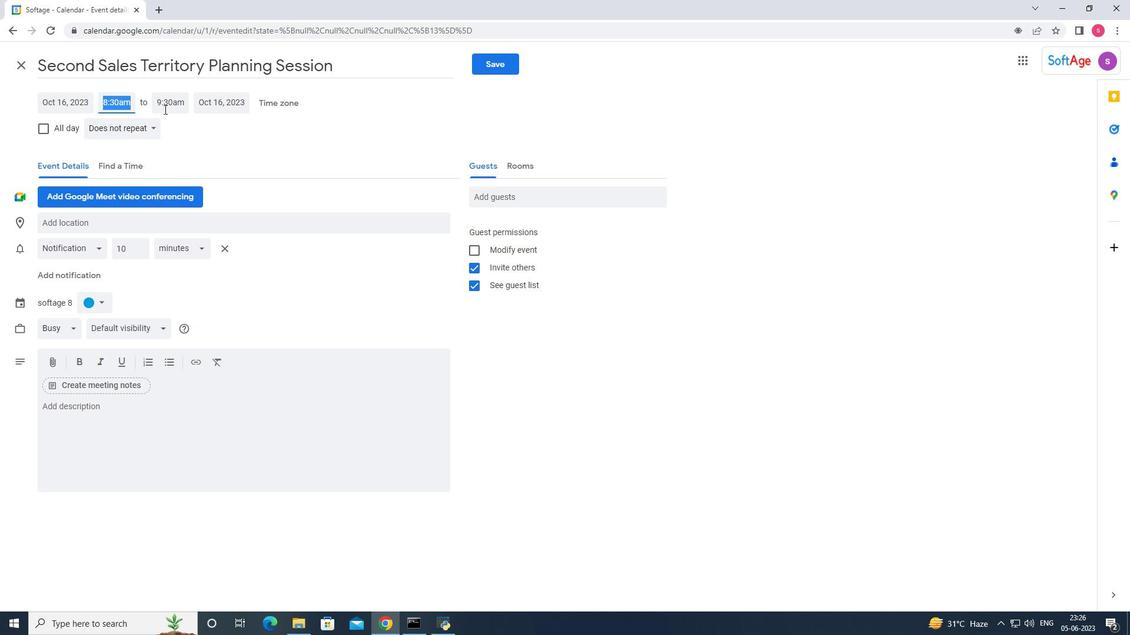 
Action: Mouse pressed left at (168, 100)
Screenshot: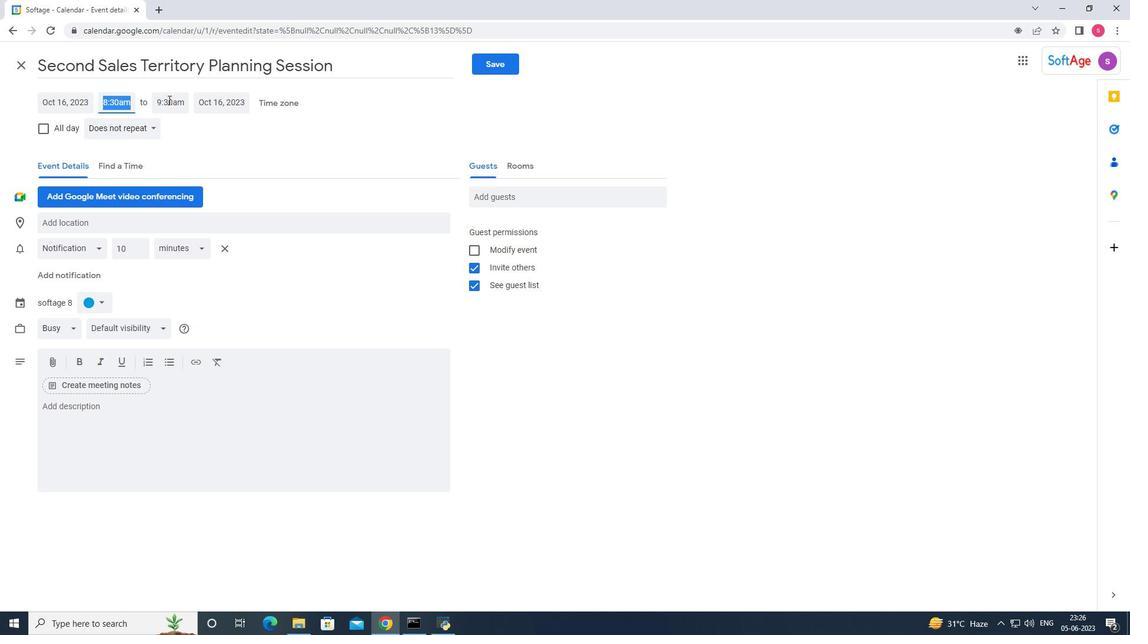 
Action: Mouse moved to (182, 233)
Screenshot: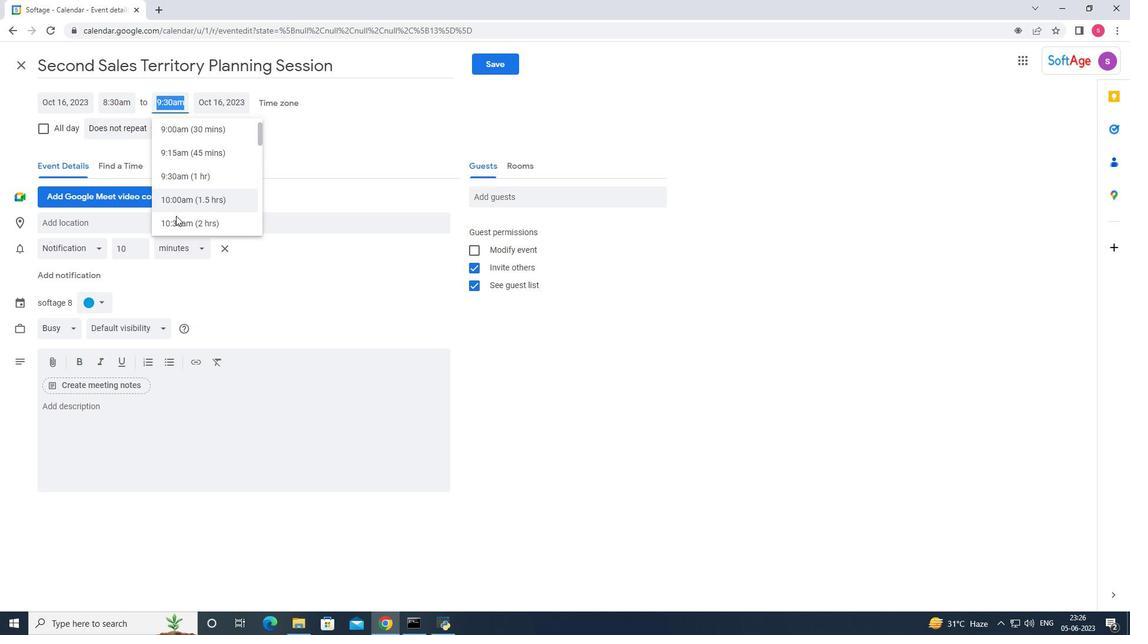 
Action: Mouse pressed left at (182, 233)
Screenshot: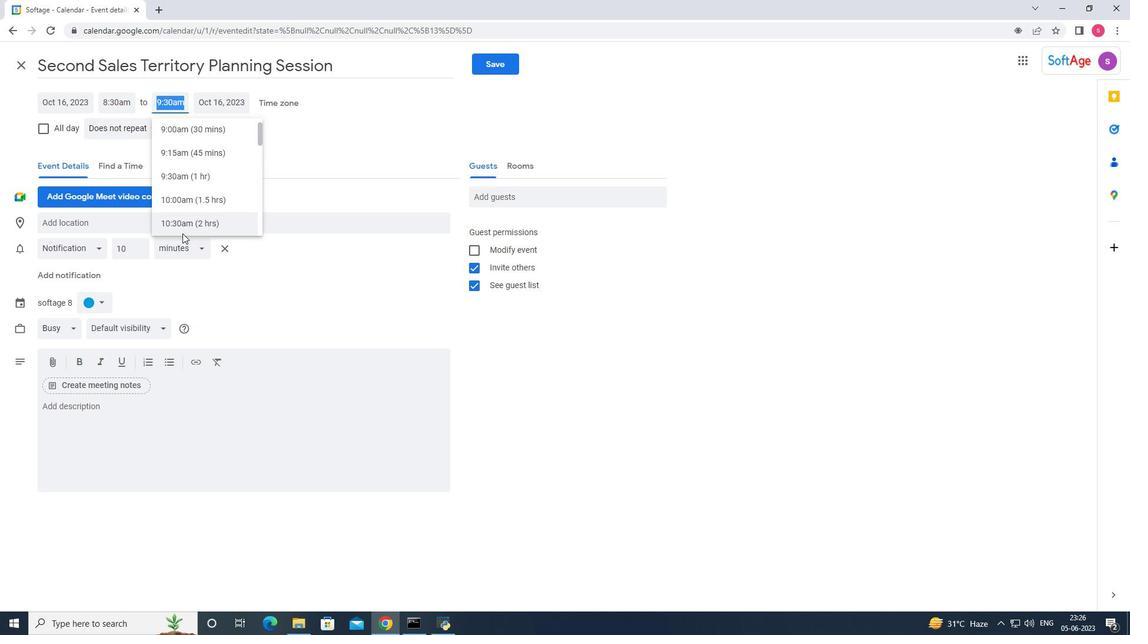 
Action: Mouse moved to (136, 122)
Screenshot: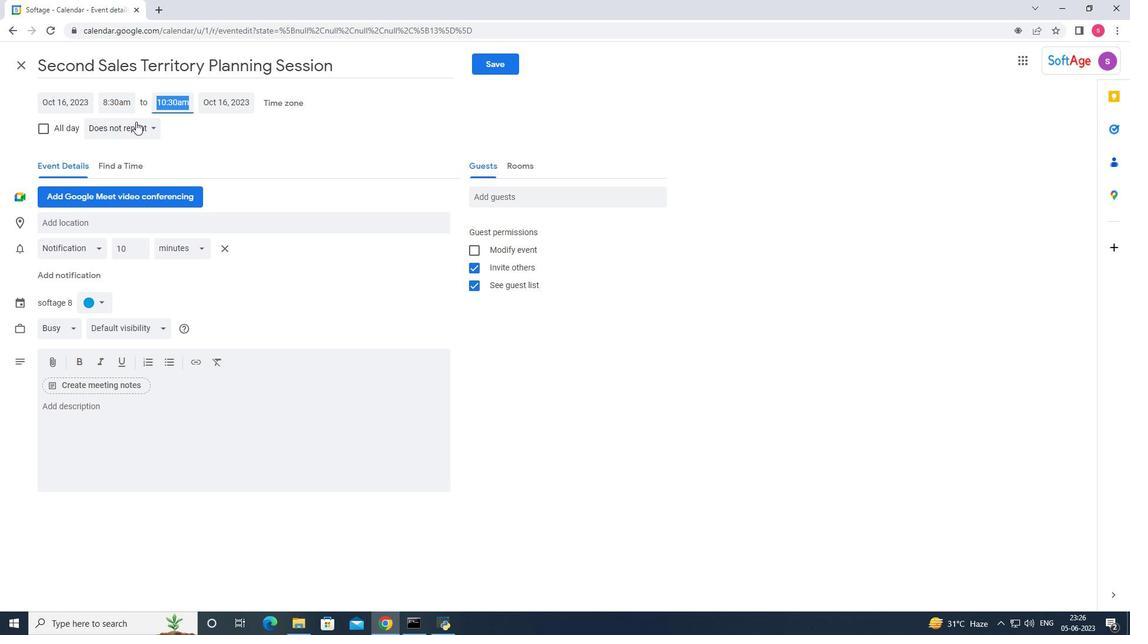 
Action: Mouse pressed left at (136, 122)
Screenshot: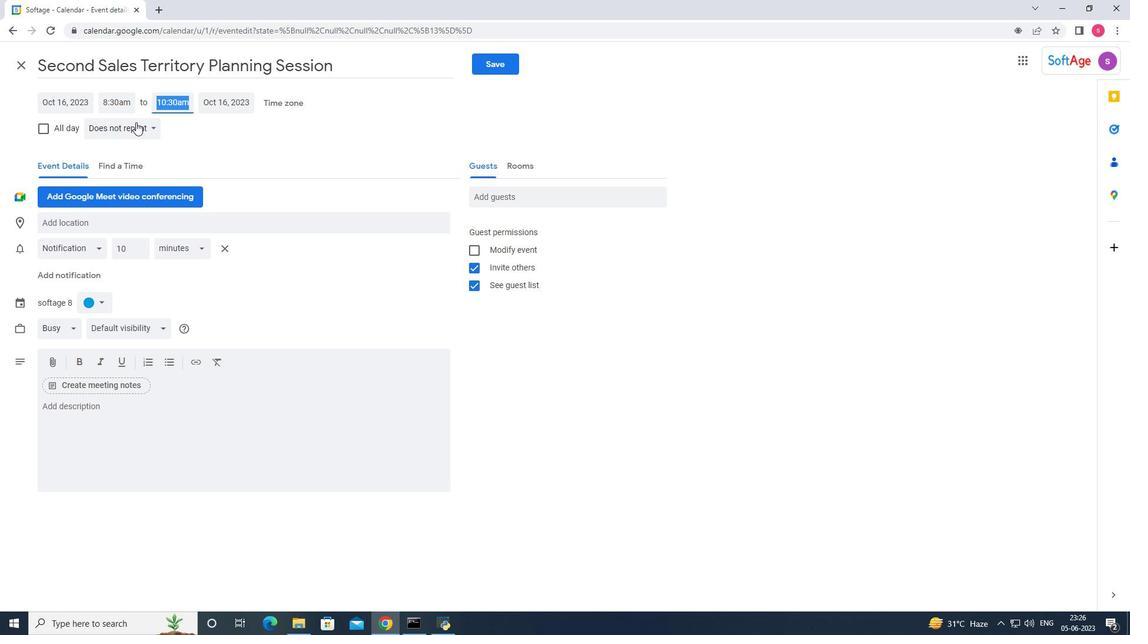 
Action: Mouse moved to (128, 128)
Screenshot: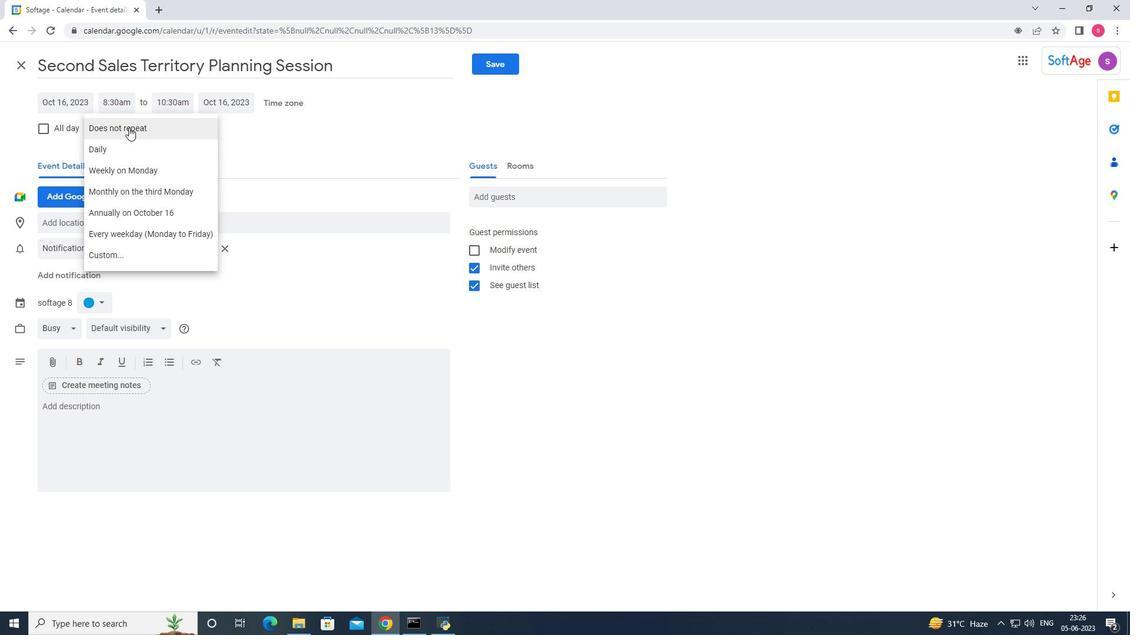 
Action: Mouse pressed left at (128, 128)
Screenshot: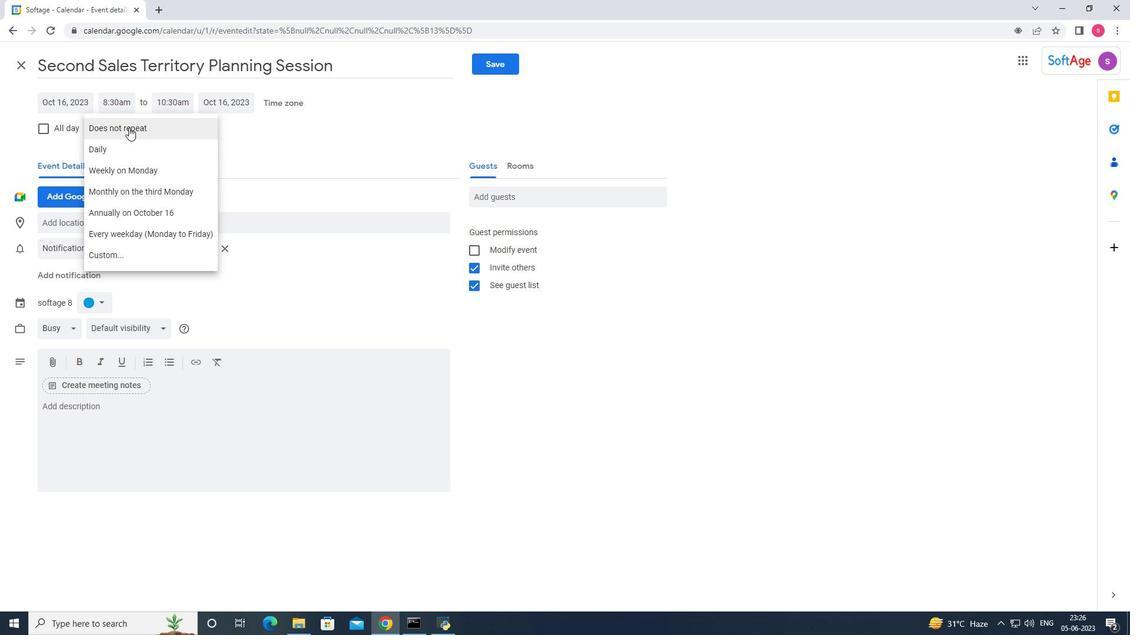 
Action: Mouse moved to (89, 229)
Screenshot: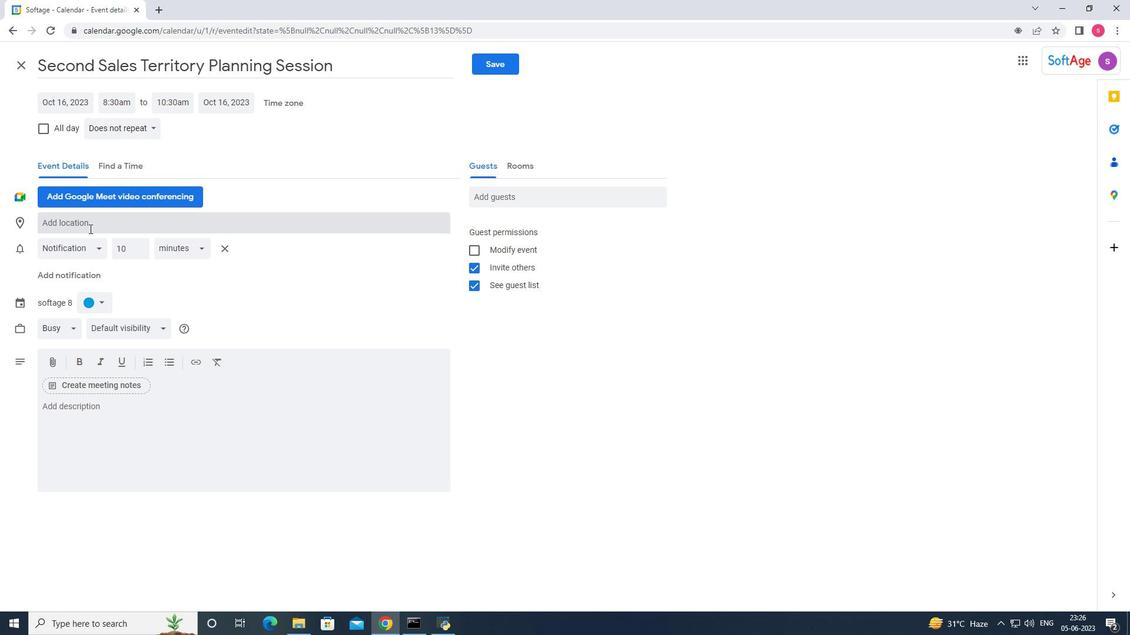 
Action: Mouse pressed left at (89, 229)
Screenshot: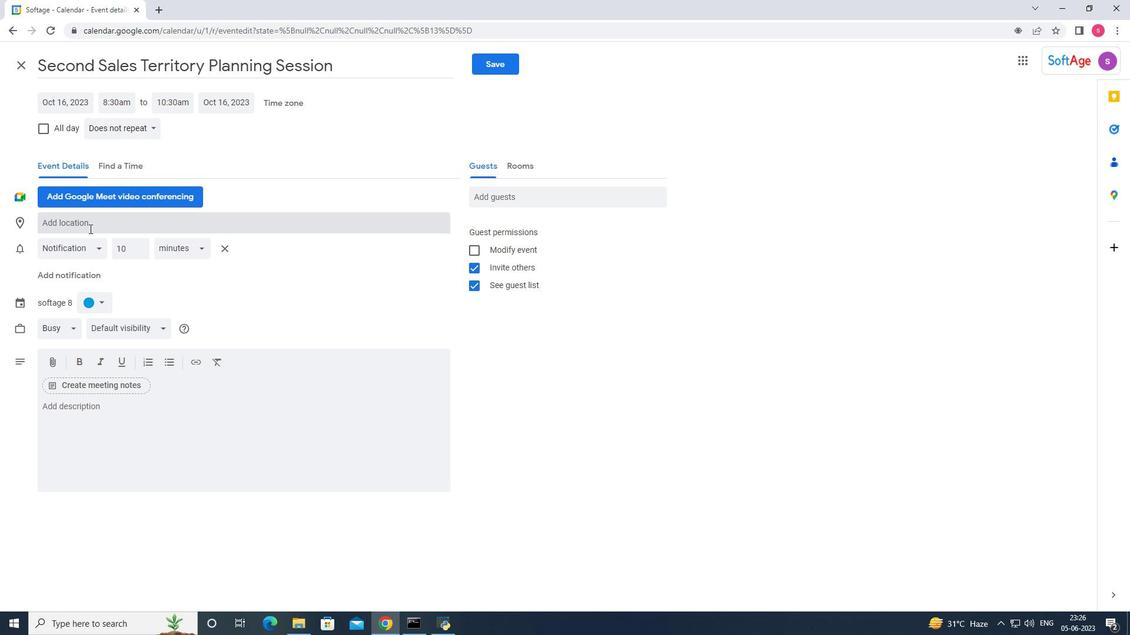
Action: Key pressed <Key.shift>Guangh<Key.backspace>zhou<Key.space><Key.backspace>,<Key.space><Key.shift><Key.shift><Key.shift><Key.shift>China<Key.enter>
Screenshot: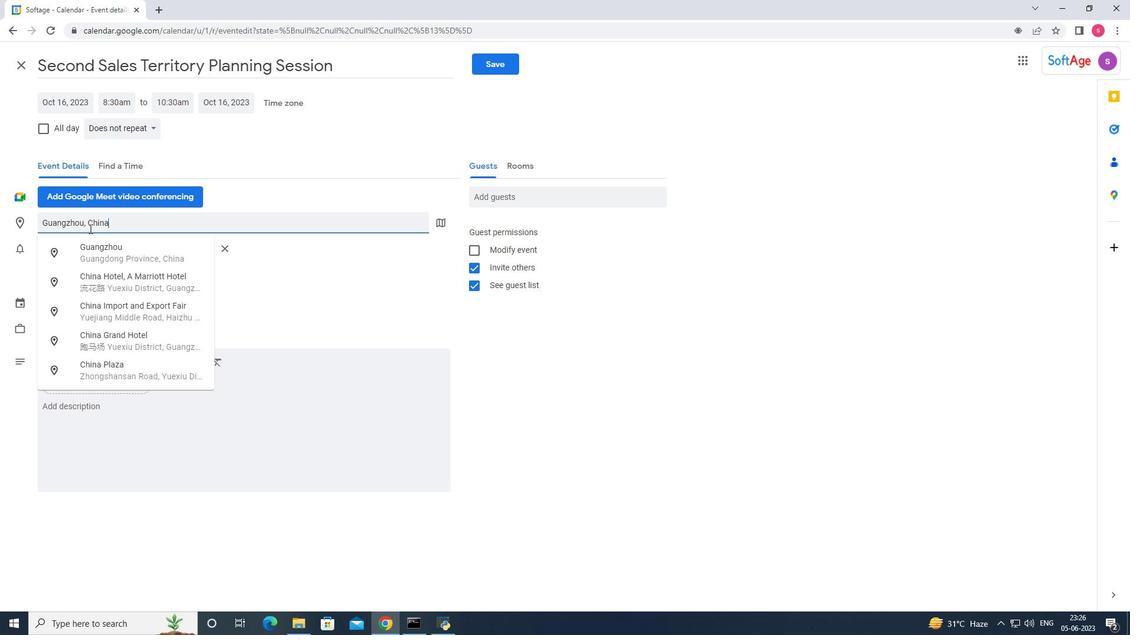 
Action: Mouse moved to (117, 416)
Screenshot: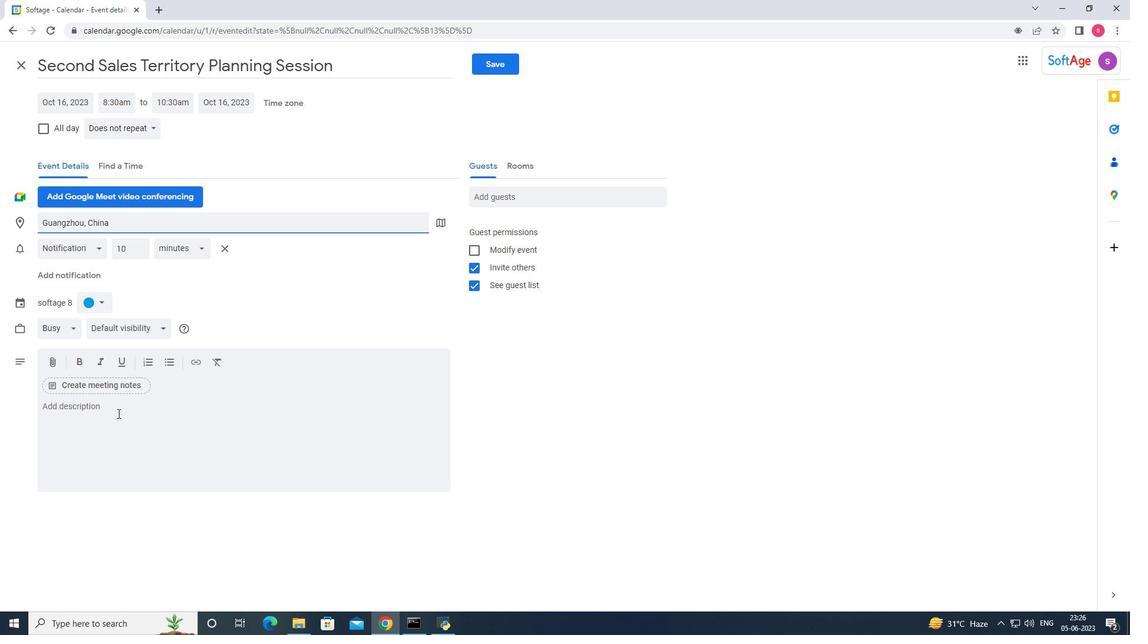 
Action: Mouse pressed left at (117, 416)
Screenshot: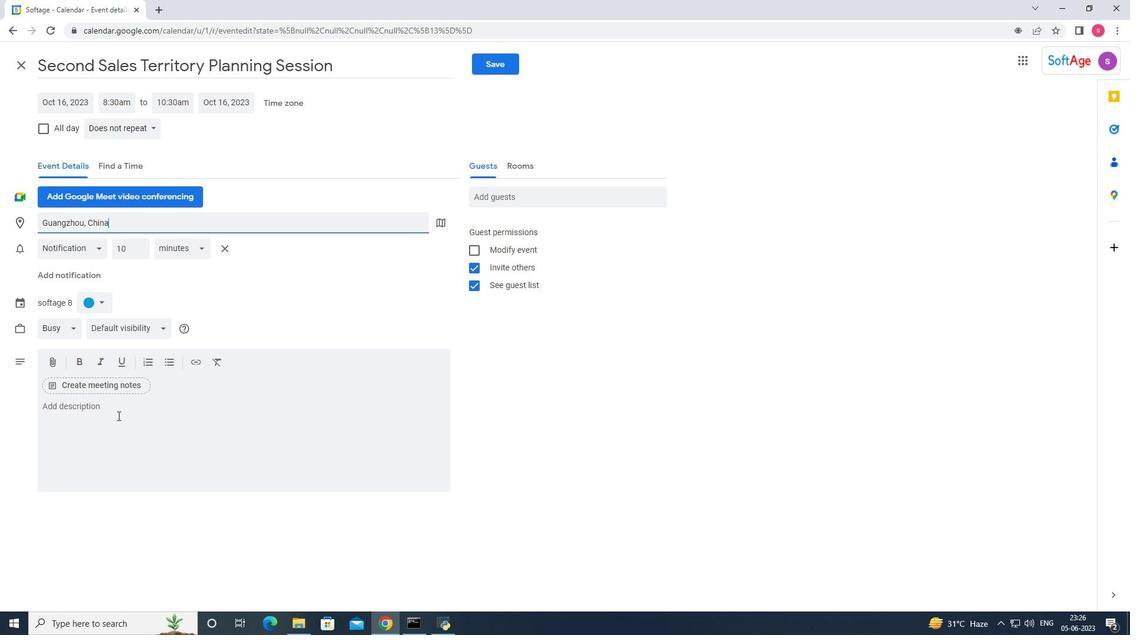 
Action: Mouse moved to (118, 416)
Screenshot: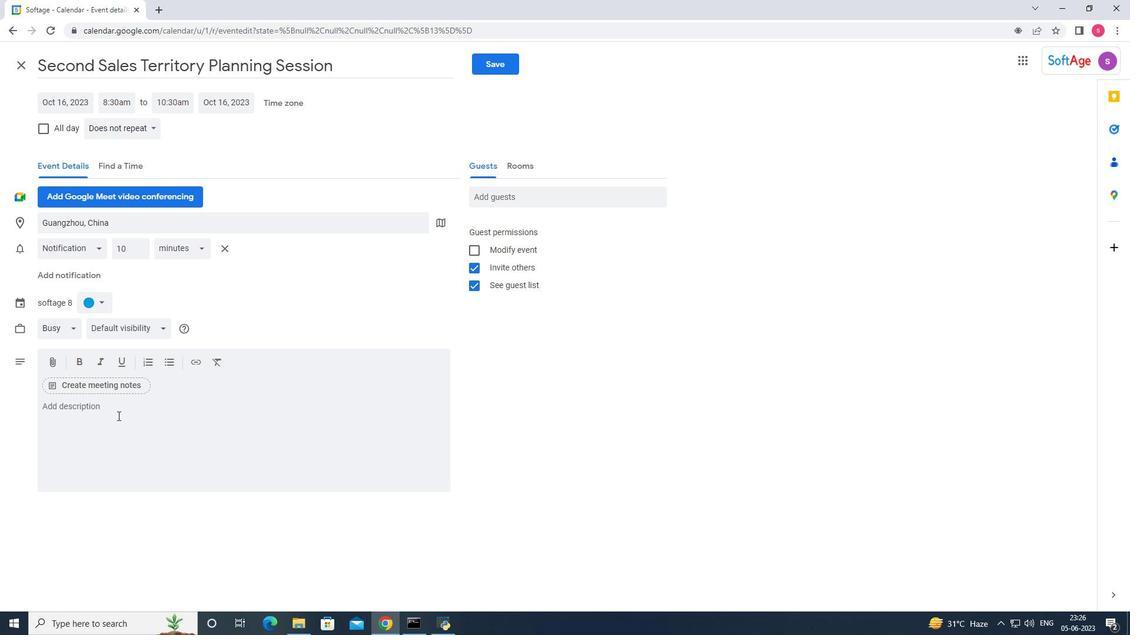 
Action: Key pressed <Key.shift>Ifapplicable,<Key.space>participants<Key.space>will<Key.space>explore<Key.space>effective<Key.space>communication<Key.space>strategies<Key.space>for<Key.space>remote<Key.space>
Screenshot: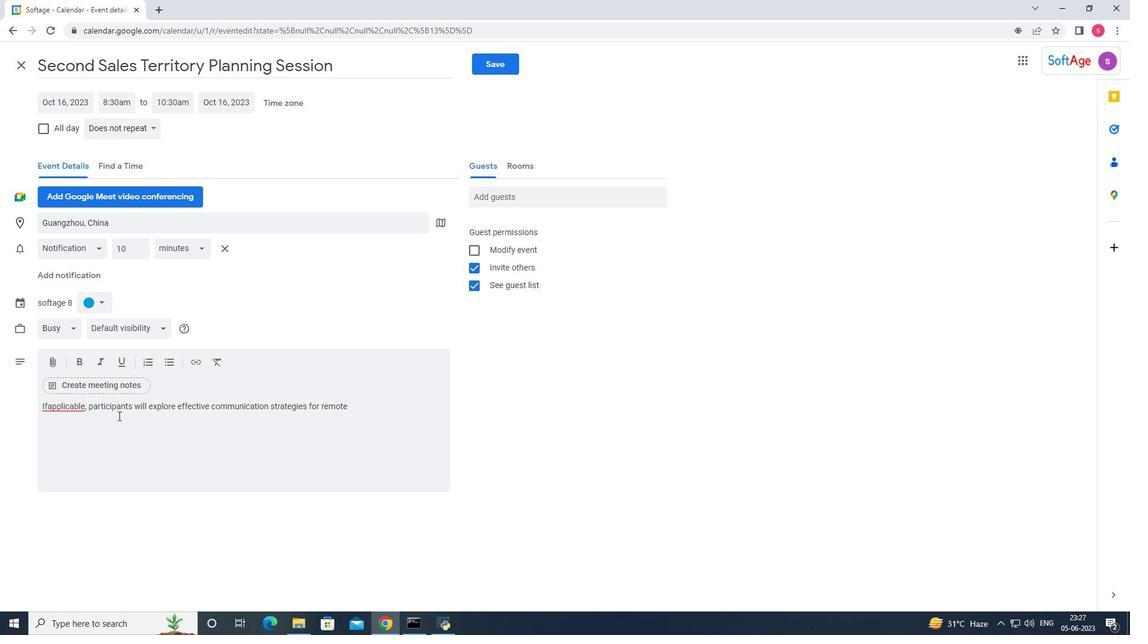 
Action: Mouse moved to (48, 399)
Screenshot: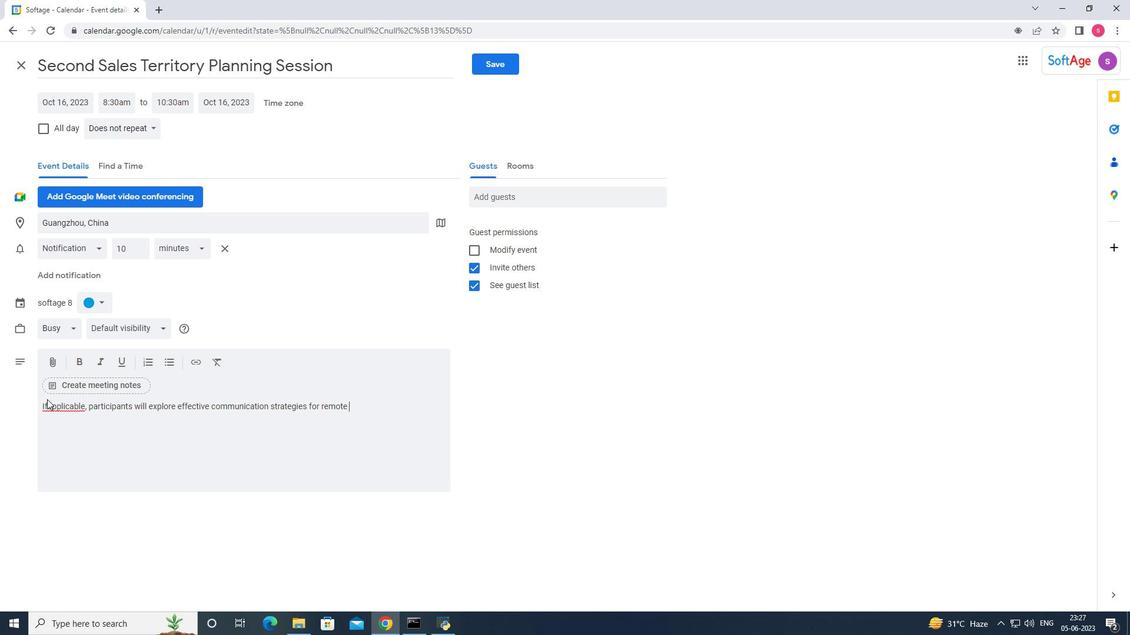 
Action: Mouse pressed left at (48, 399)
Screenshot: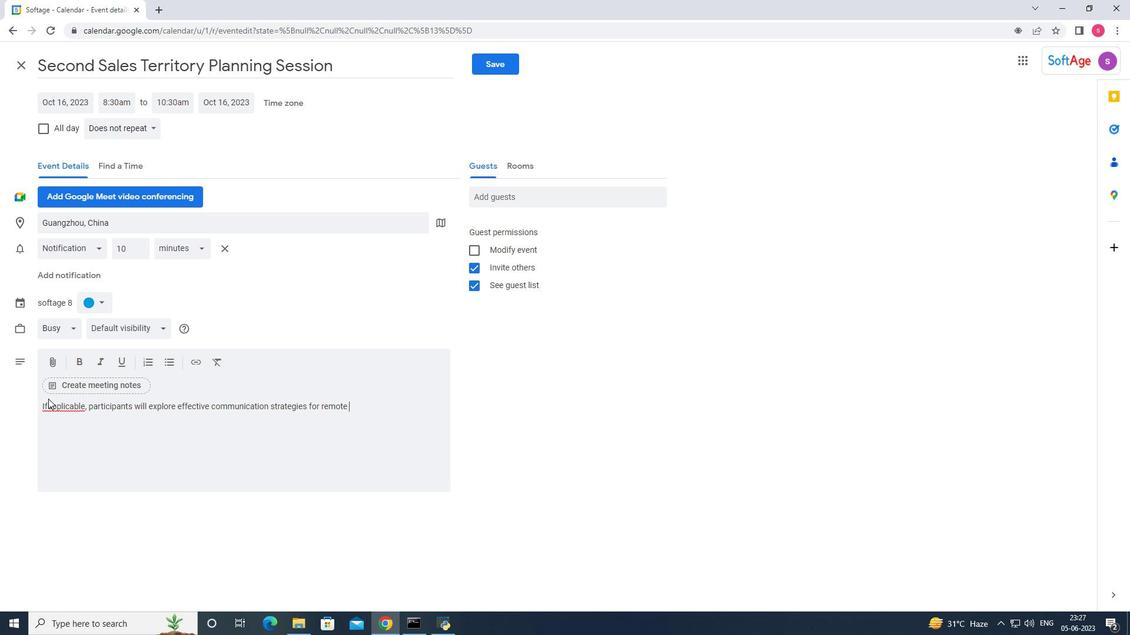 
Action: Mouse moved to (47, 409)
Screenshot: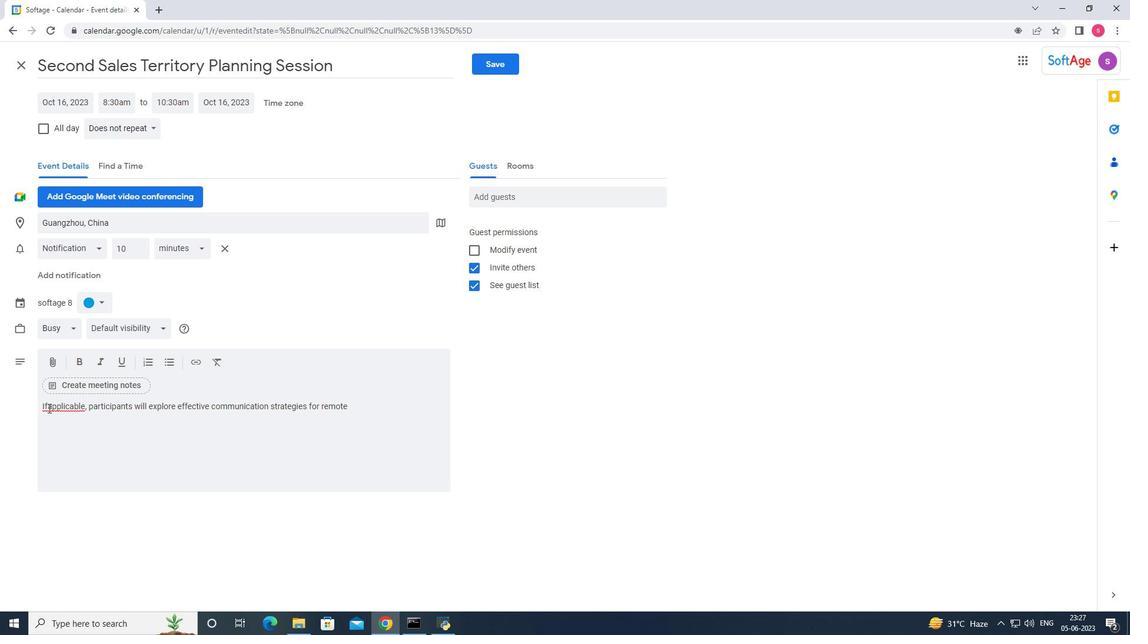 
Action: Mouse pressed left at (47, 409)
Screenshot: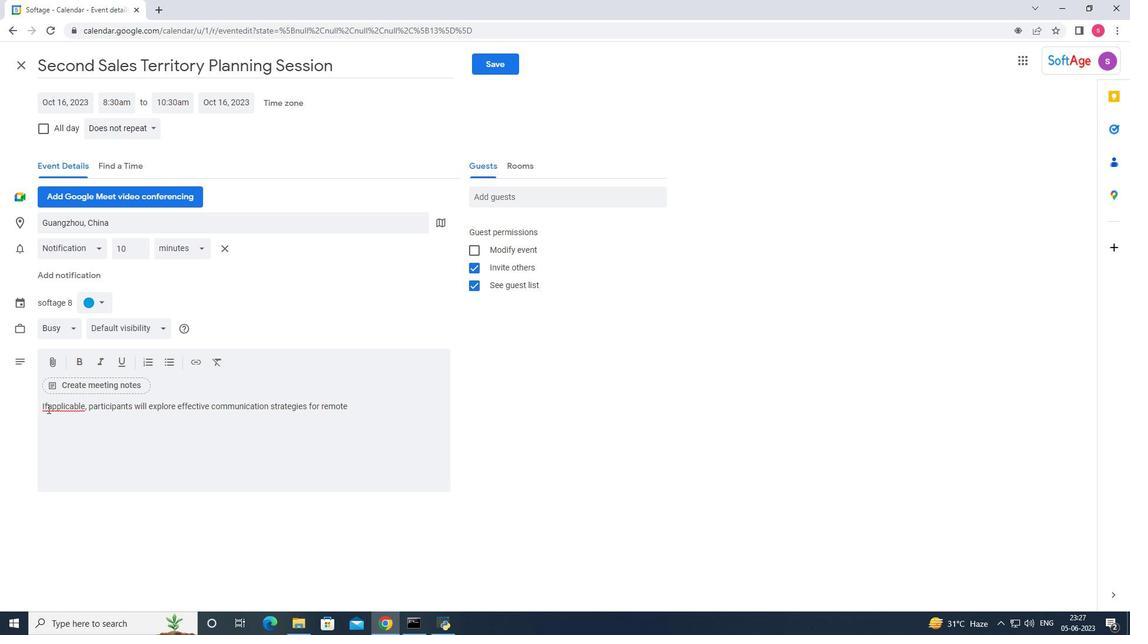 
Action: Mouse moved to (66, 420)
Screenshot: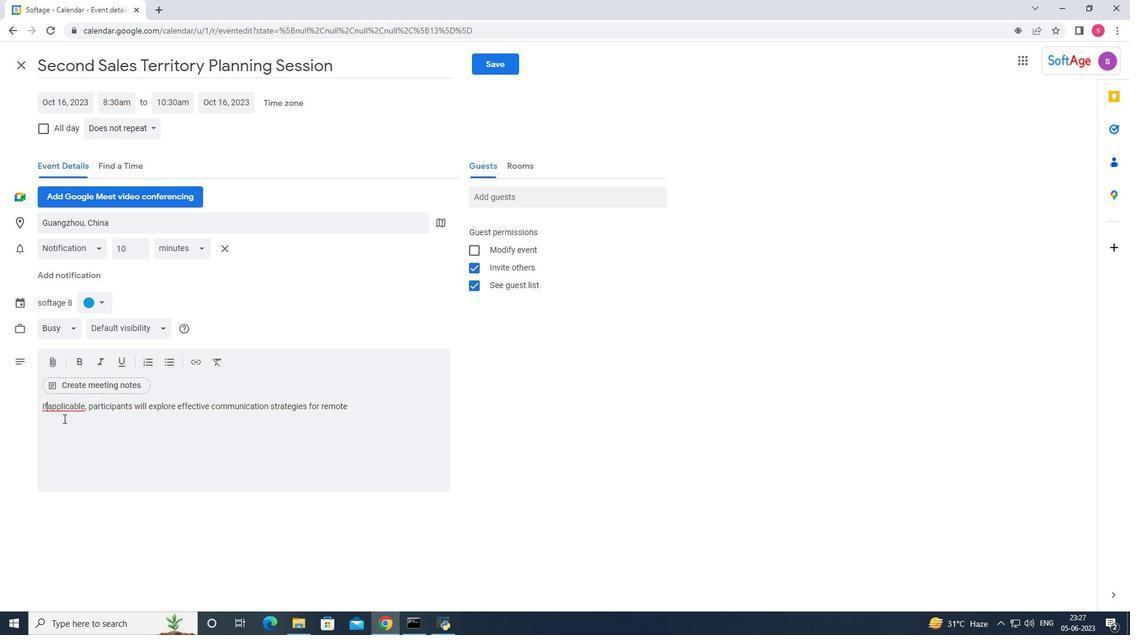 
Action: Key pressed <Key.space>
Screenshot: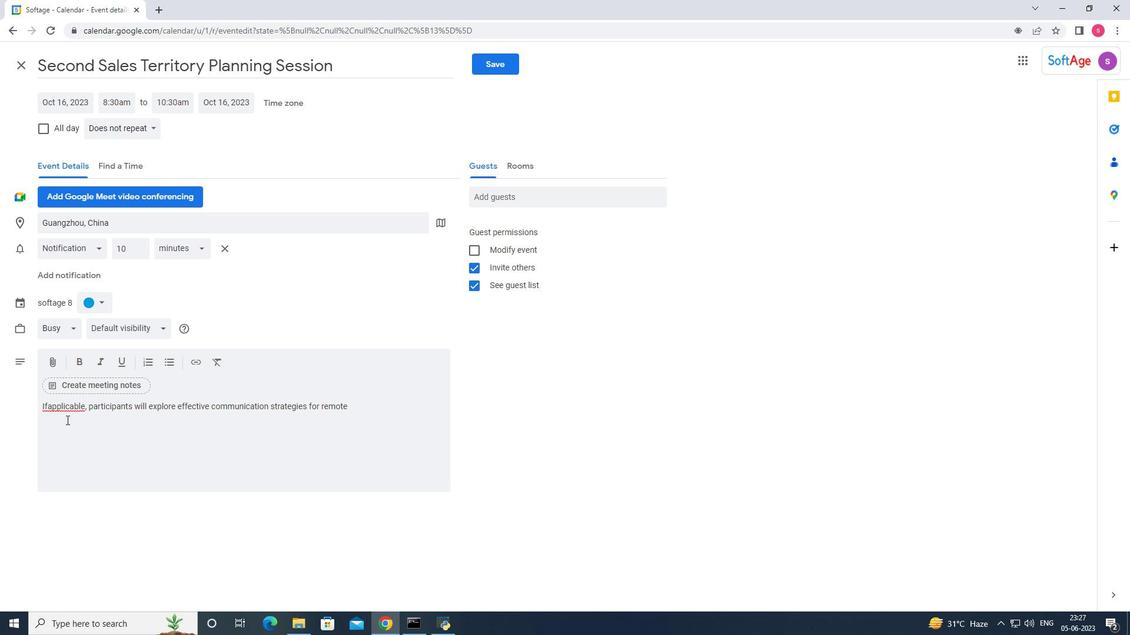 
Action: Mouse moved to (359, 409)
Screenshot: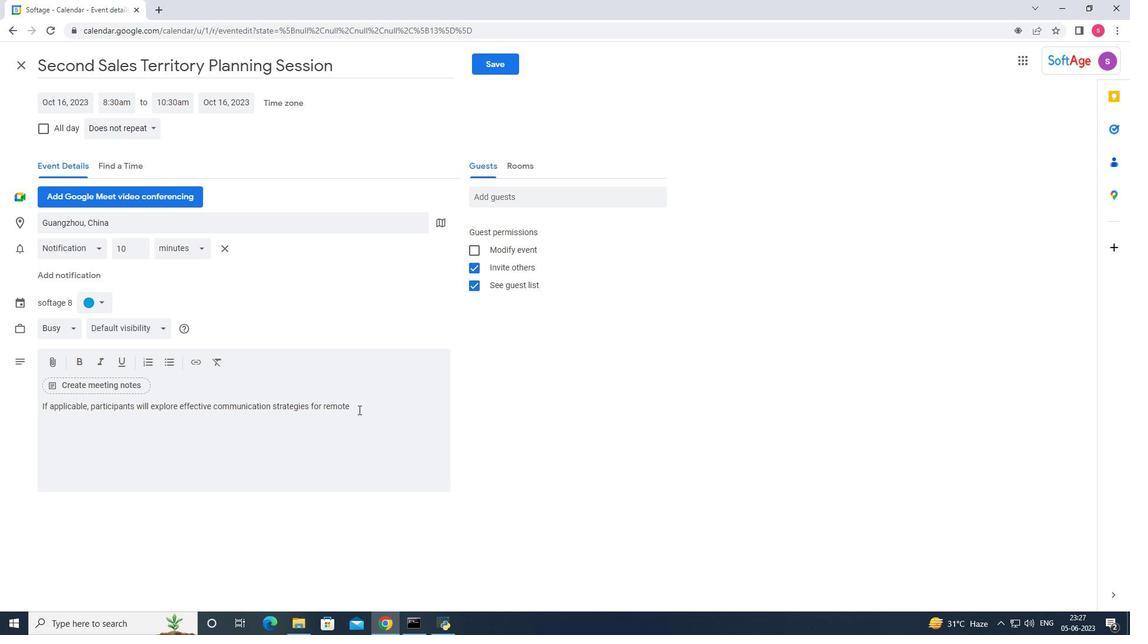 
Action: Mouse pressed left at (359, 409)
Screenshot: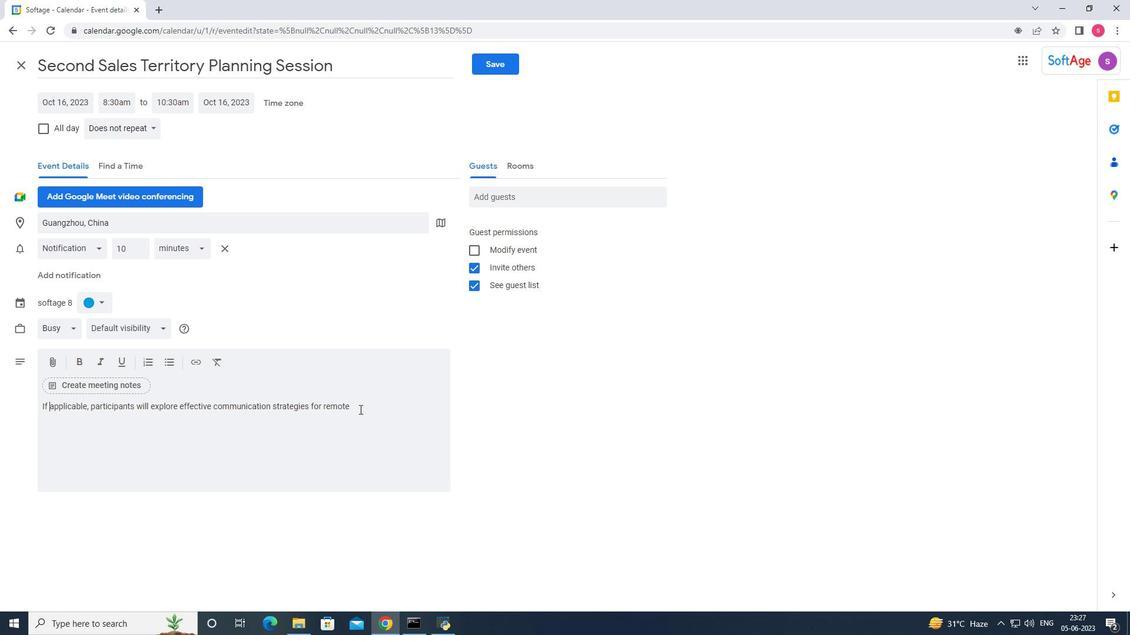 
Action: Key pressed or<Key.space>virtual<Key.space>team<Key.space>environments.<Key.space><Key.shift><Key.shift><Key.shift>They<Key.space>will<Key.space>learn<Key.space>to<Key.space>how<Key.space>to<Key.space>leverage<Key.space>technology<Key.space>tools,<Key.space>manage<Key.space>communication<Key.space>barriers,<Key.space>and<Key.space>maain<Key.backspace><Key.backspace><Key.backspace>intain<Key.space>strong<Key.space>connections<Key.space>despite<Key.space>physical<Key.space>distance.
Screenshot: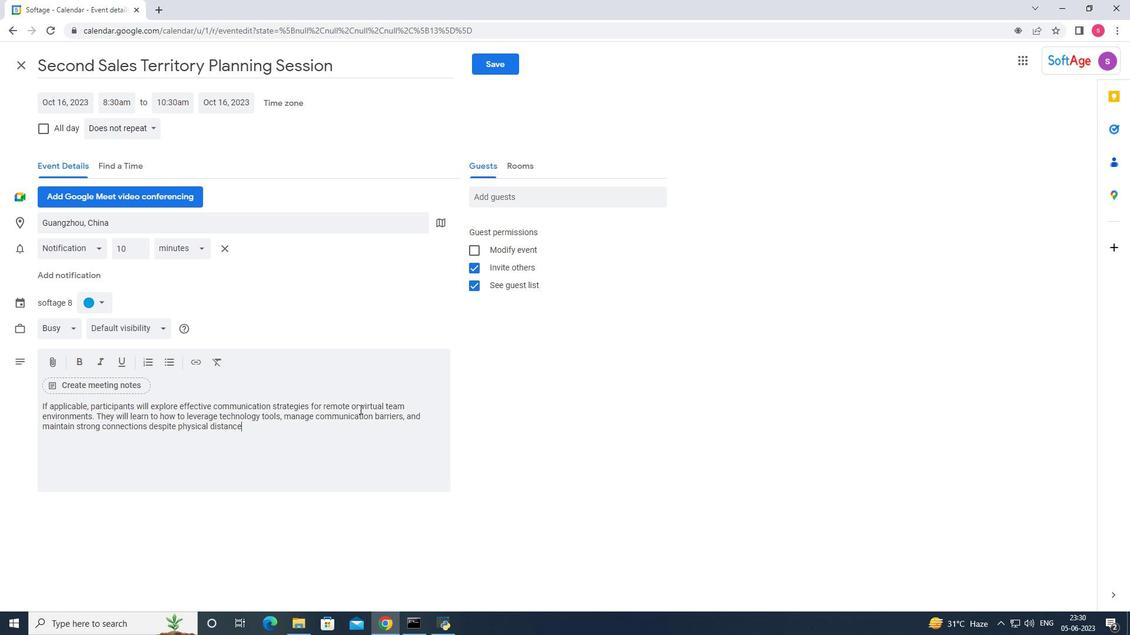 
Action: Mouse moved to (101, 306)
Screenshot: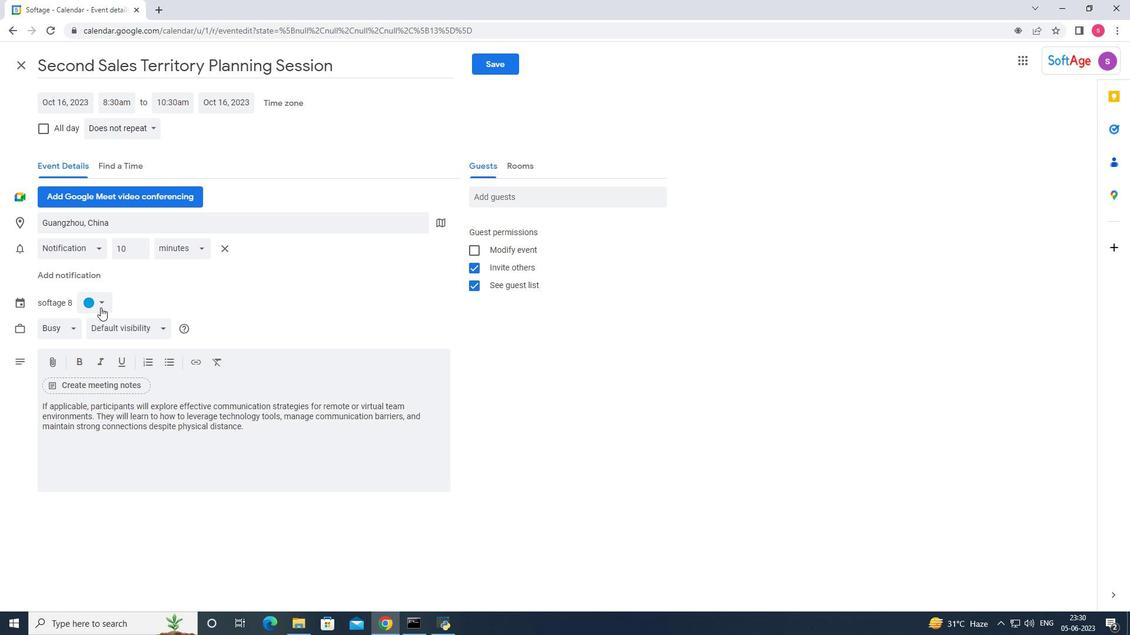 
Action: Mouse pressed left at (101, 306)
Screenshot: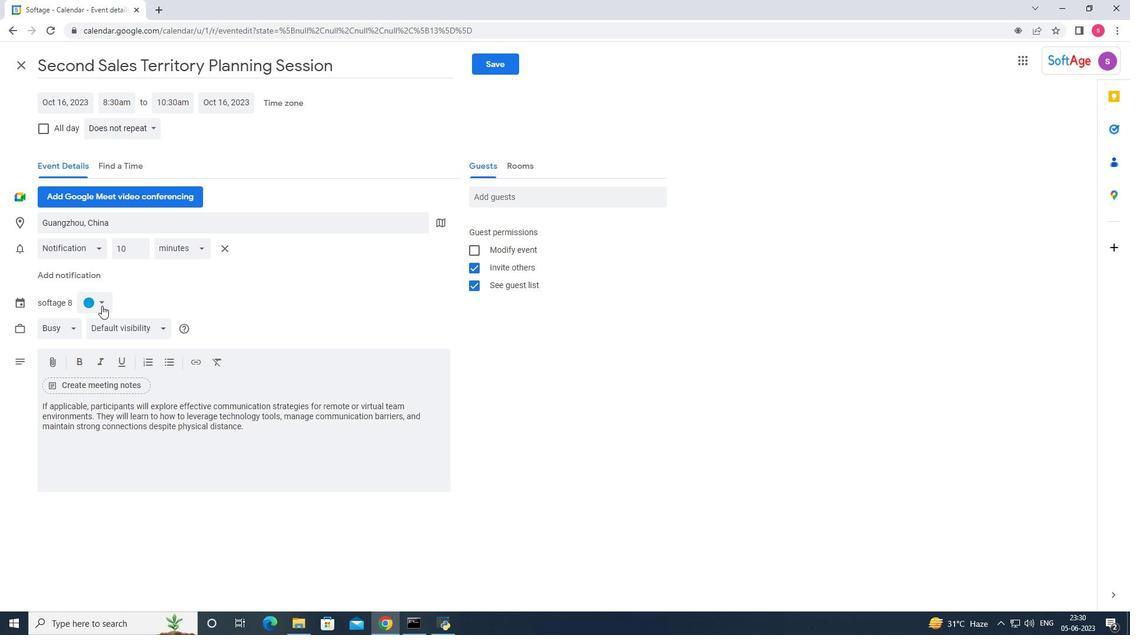 
Action: Mouse moved to (104, 303)
Screenshot: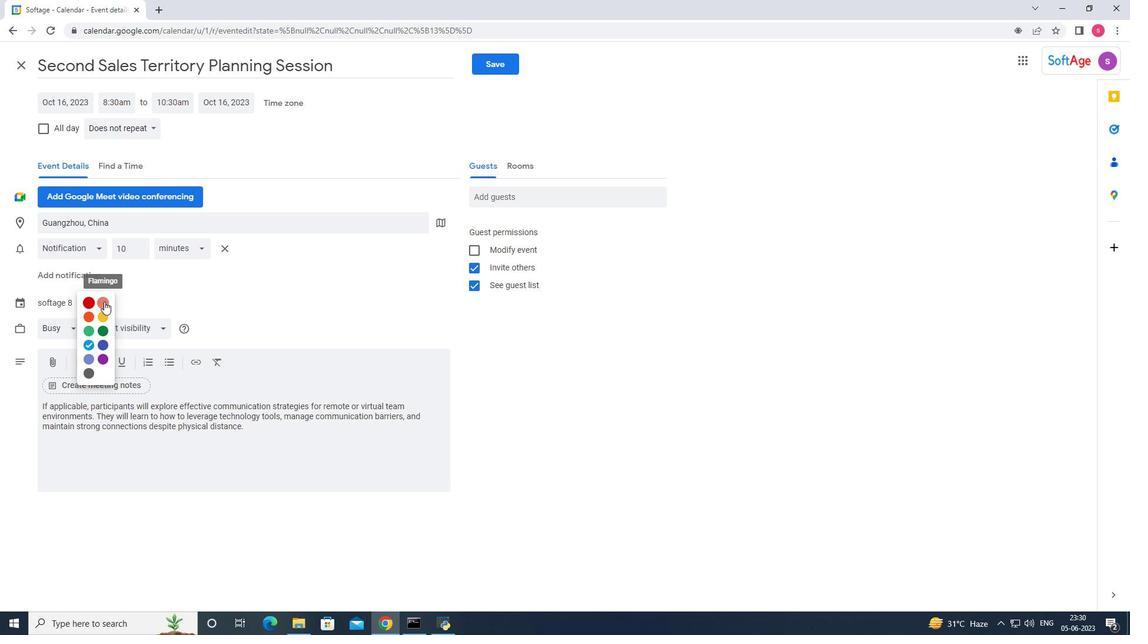 
Action: Mouse pressed left at (104, 303)
Screenshot: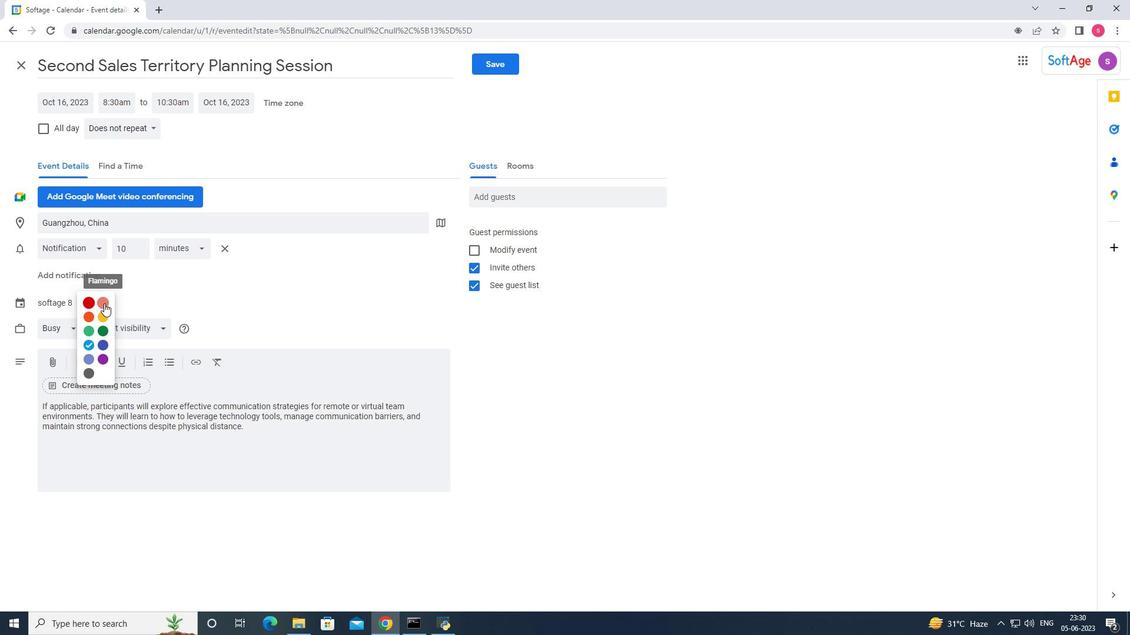 
Action: Mouse moved to (504, 196)
Screenshot: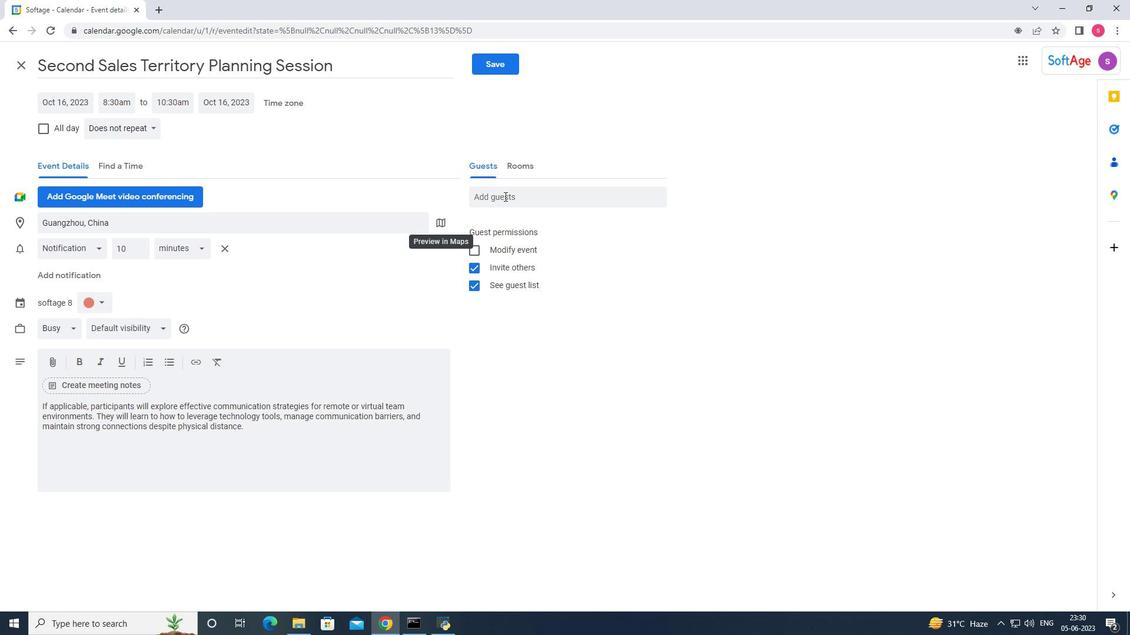 
Action: Mouse pressed left at (504, 196)
Screenshot: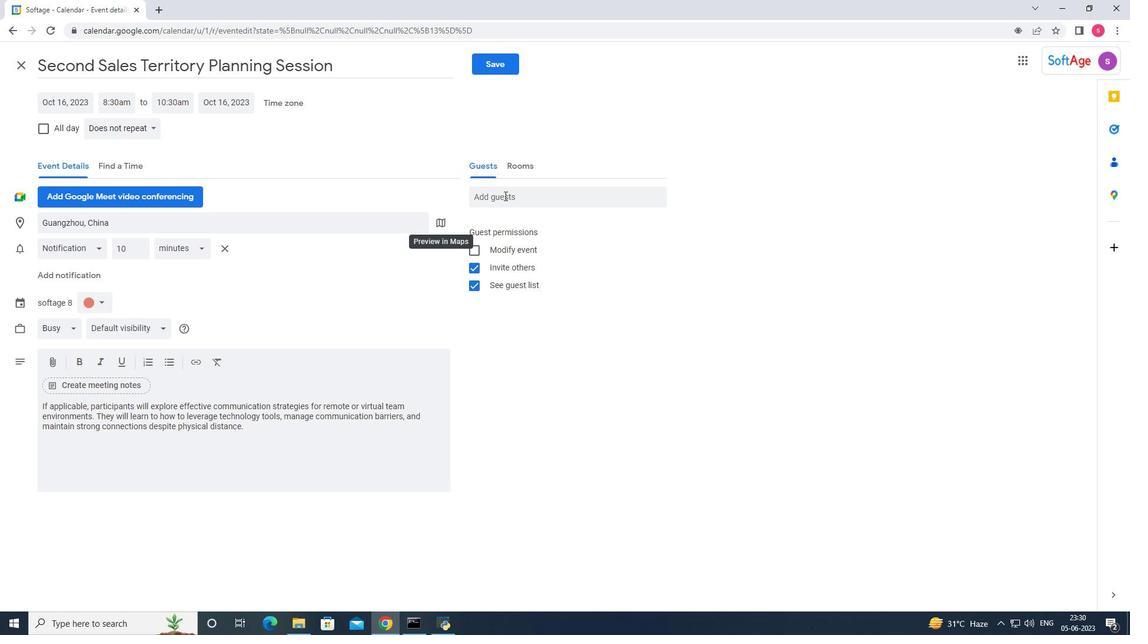 
Action: Key pressed softage.1
Screenshot: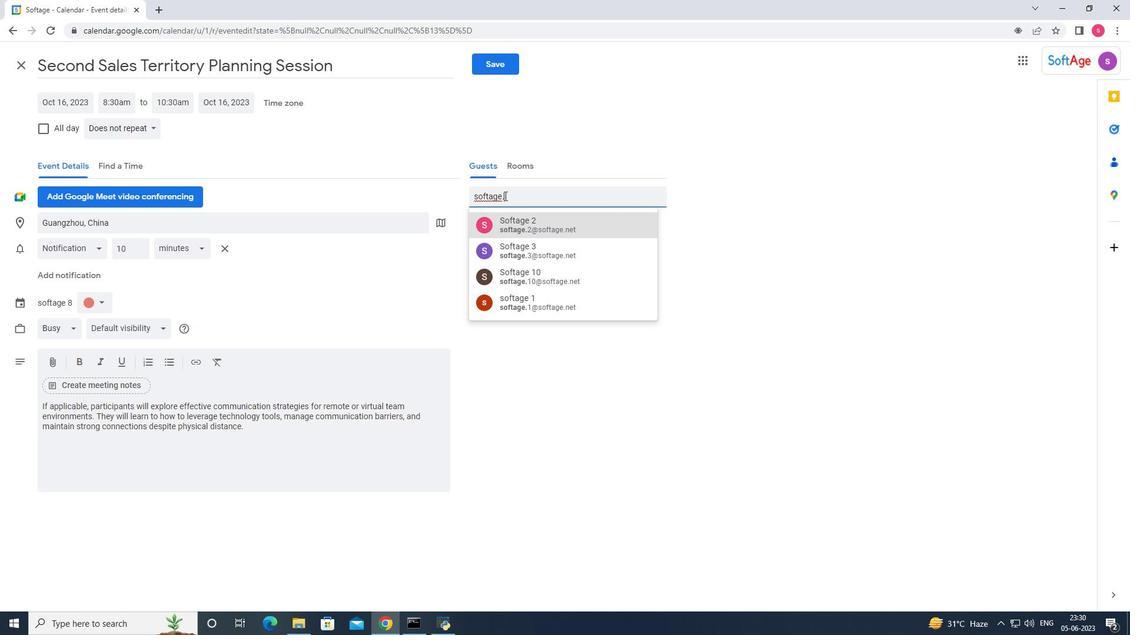 
Action: Mouse moved to (511, 219)
Screenshot: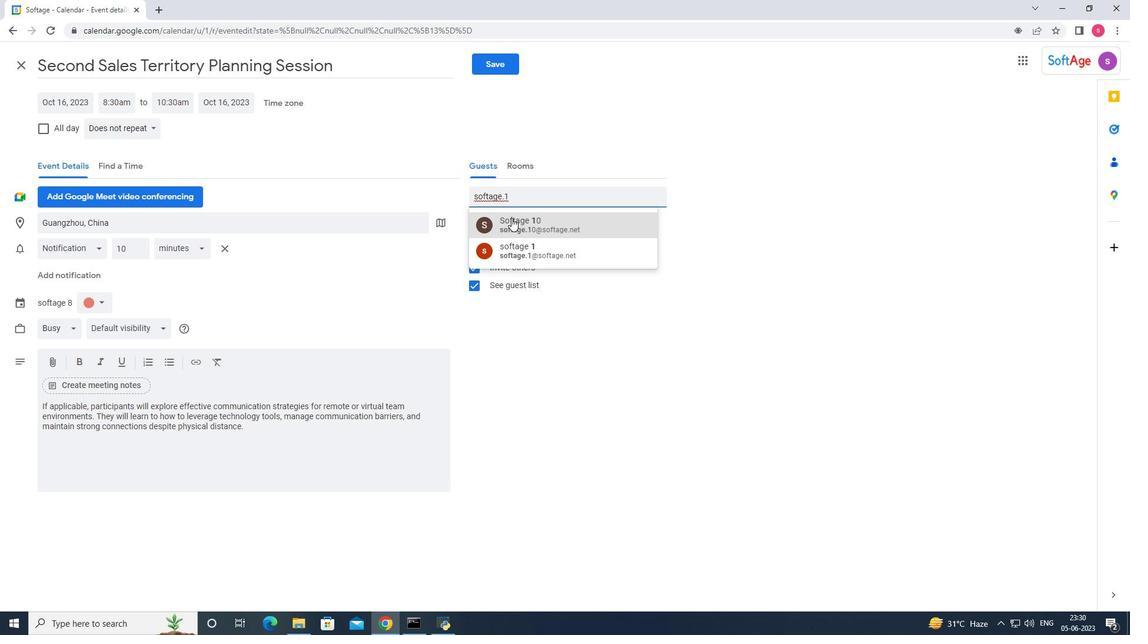 
Action: Mouse pressed left at (511, 219)
Screenshot: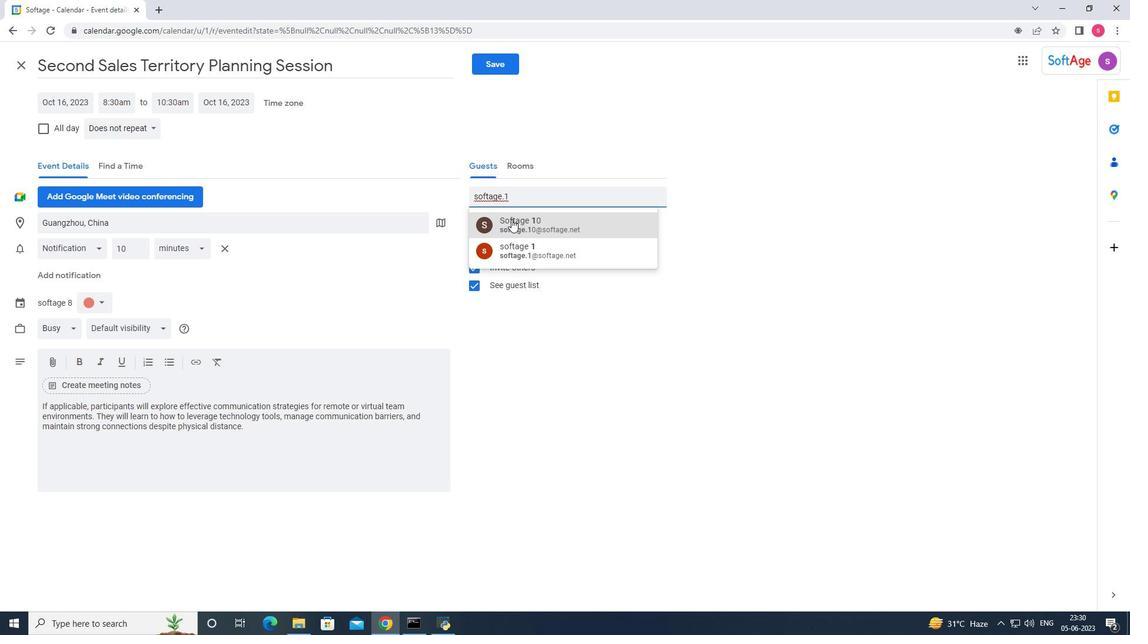 
Action: Key pressed softage.6
Screenshot: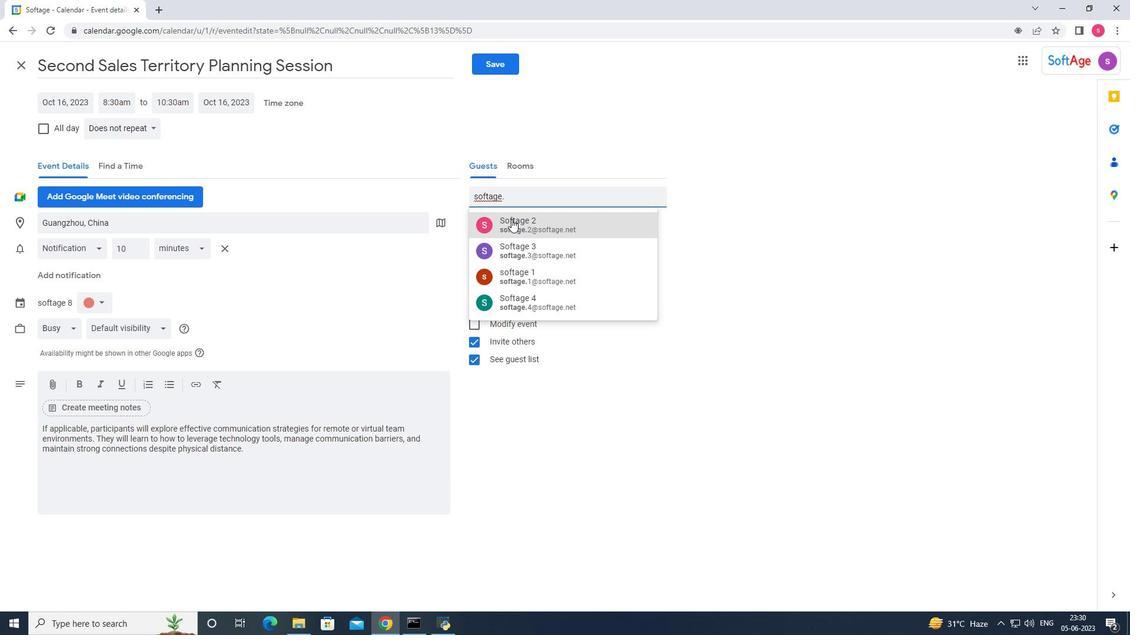 
Action: Mouse pressed left at (511, 219)
Screenshot: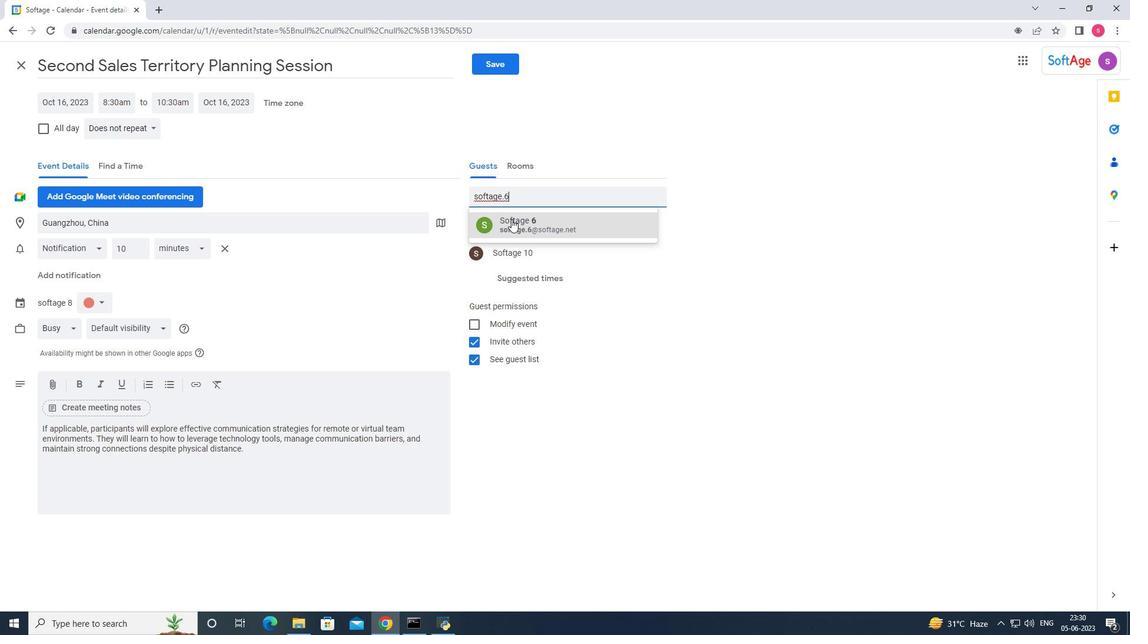 
Action: Mouse moved to (494, 64)
Screenshot: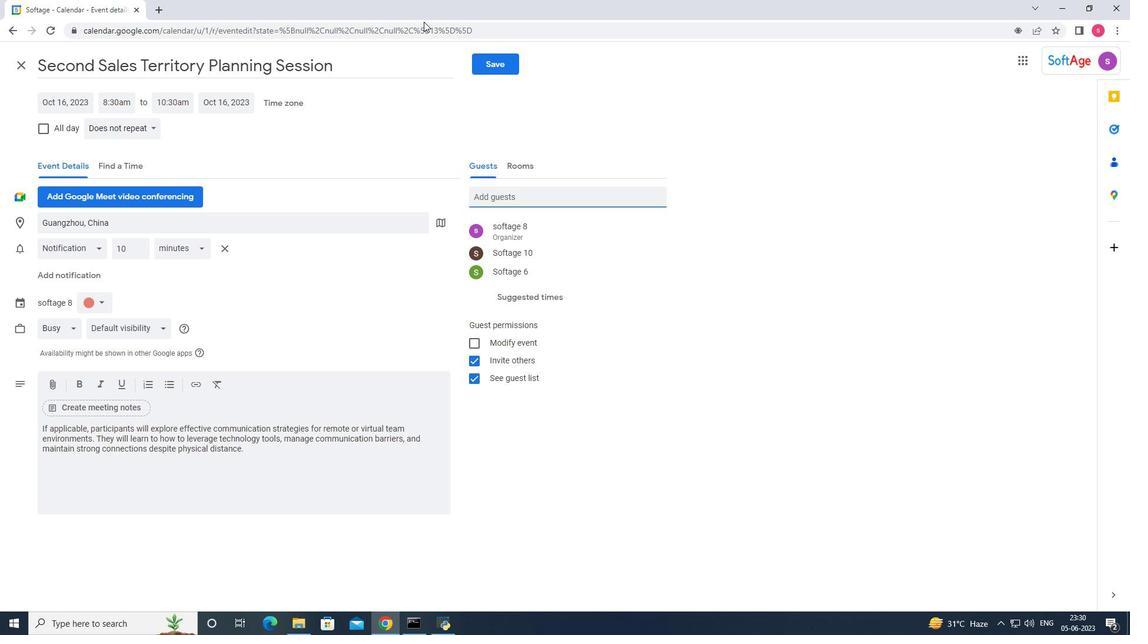 
Action: Mouse pressed left at (494, 64)
Screenshot: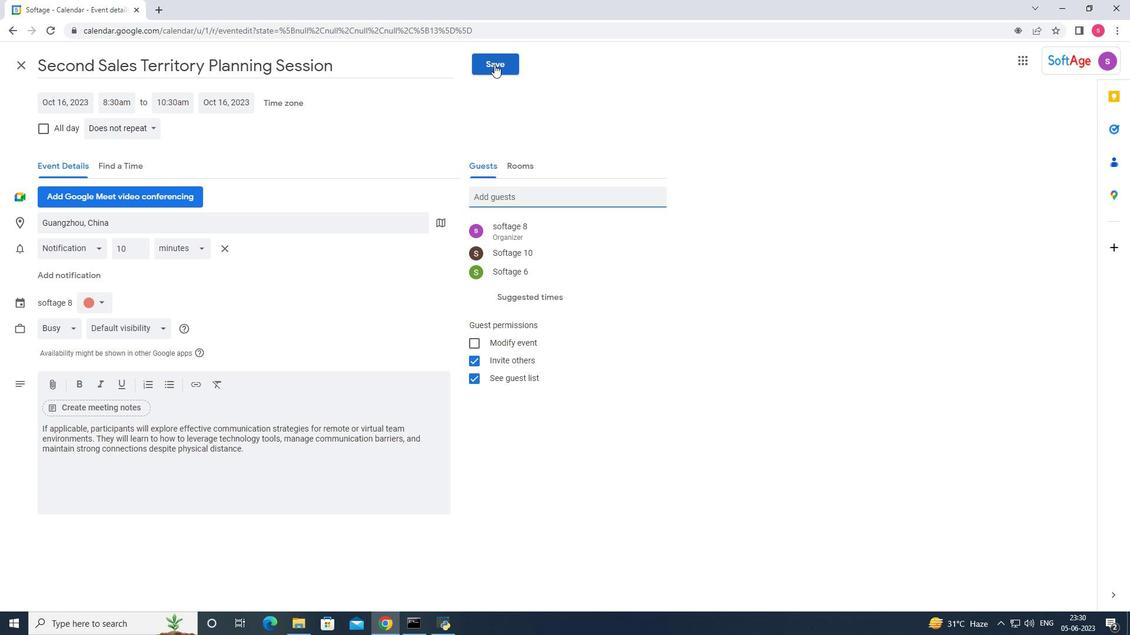 
Action: Mouse moved to (669, 354)
Screenshot: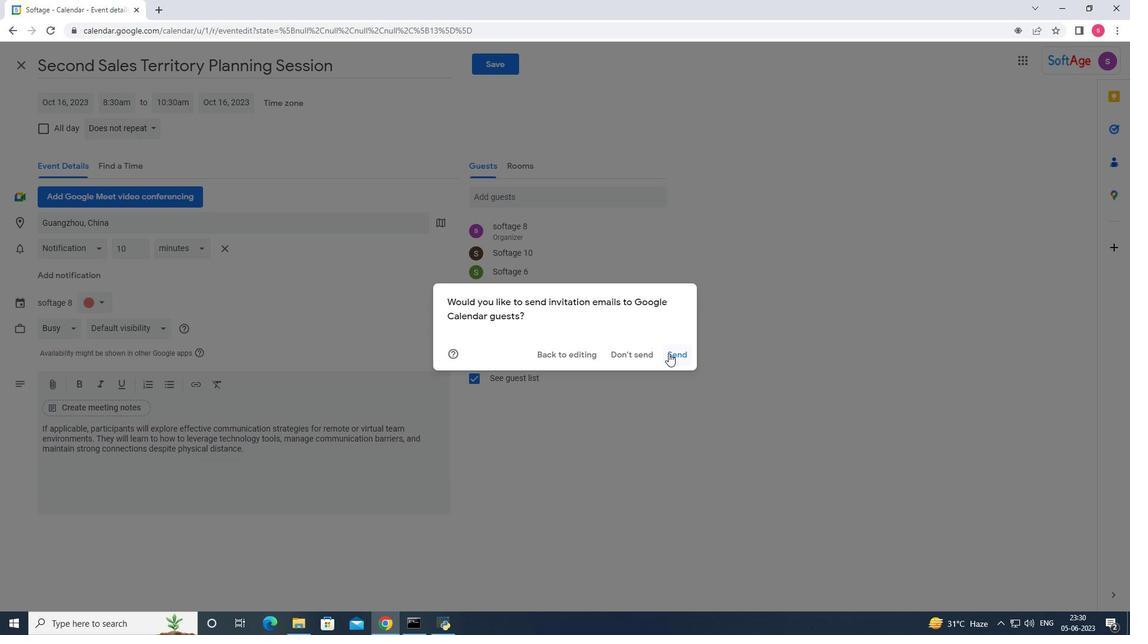 
Action: Mouse pressed left at (669, 354)
Screenshot: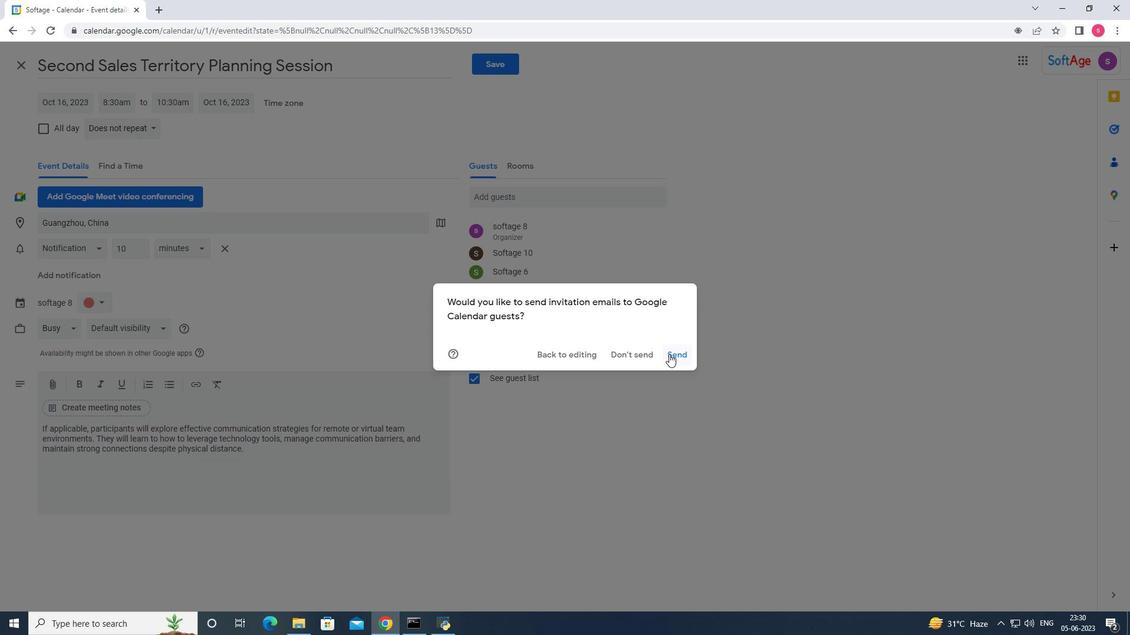 
